 Task: Look for space in Caxias do Sul, Brazil from 1st July, 2023 to 8th July, 2023 for 2 adults, 1 child in price range Rs.15000 to Rs.20000. Place can be entire place with 1  bedroom having 1 bed and 1 bathroom. Property type can be house, flat, guest house, hotel. Booking option can be shelf check-in. Required host language is Spanish.
Action: Mouse moved to (363, 126)
Screenshot: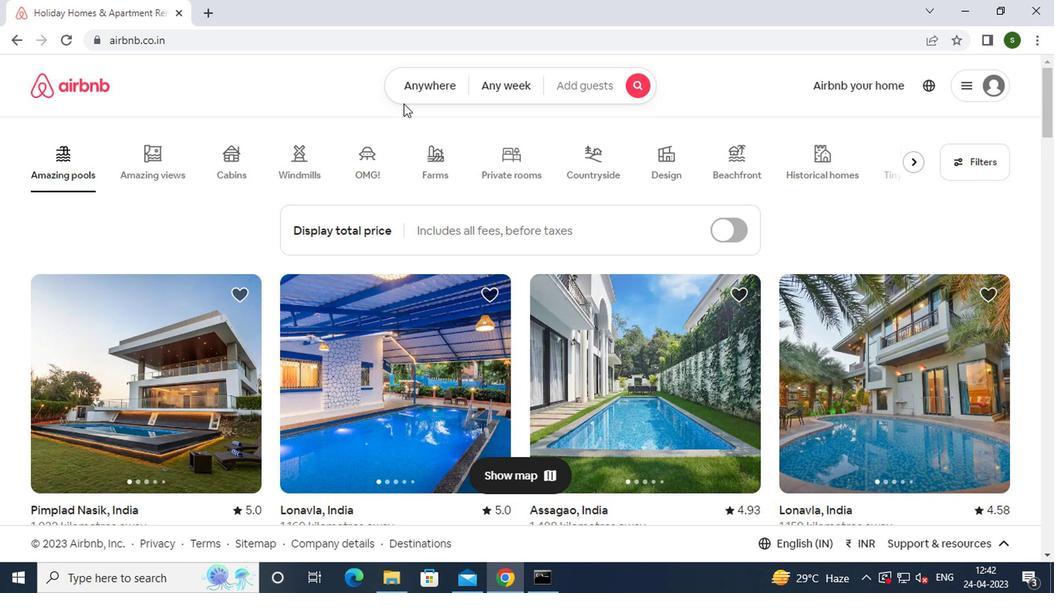 
Action: Mouse pressed left at (363, 126)
Screenshot: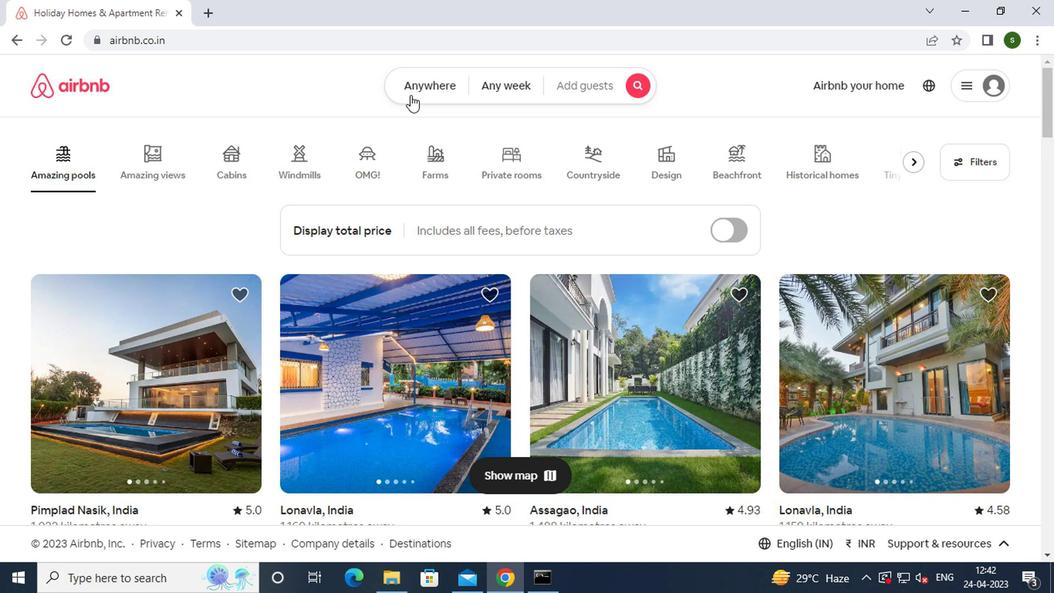 
Action: Mouse moved to (300, 173)
Screenshot: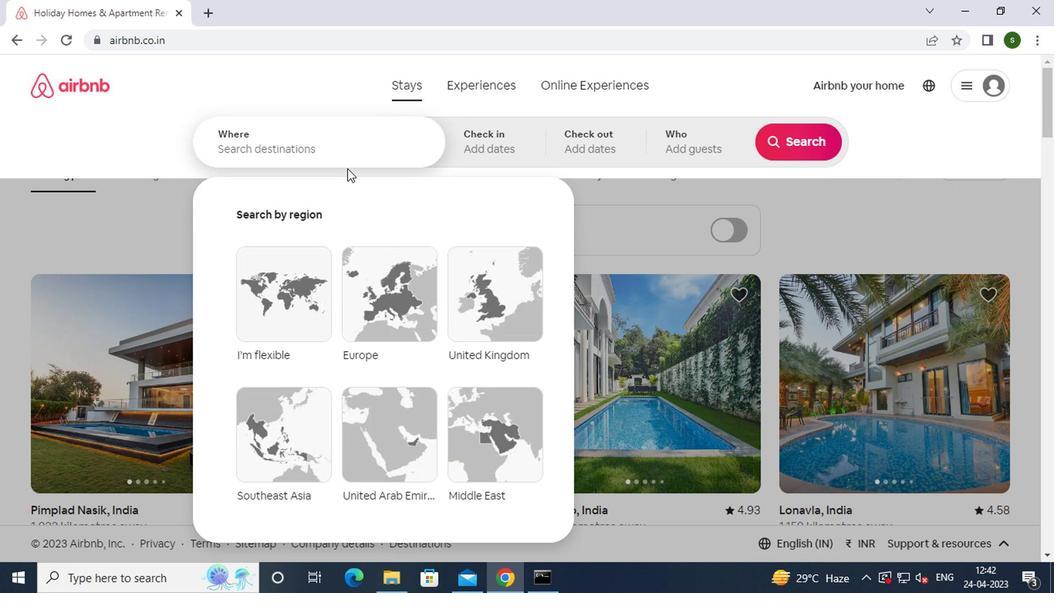 
Action: Mouse pressed left at (300, 173)
Screenshot: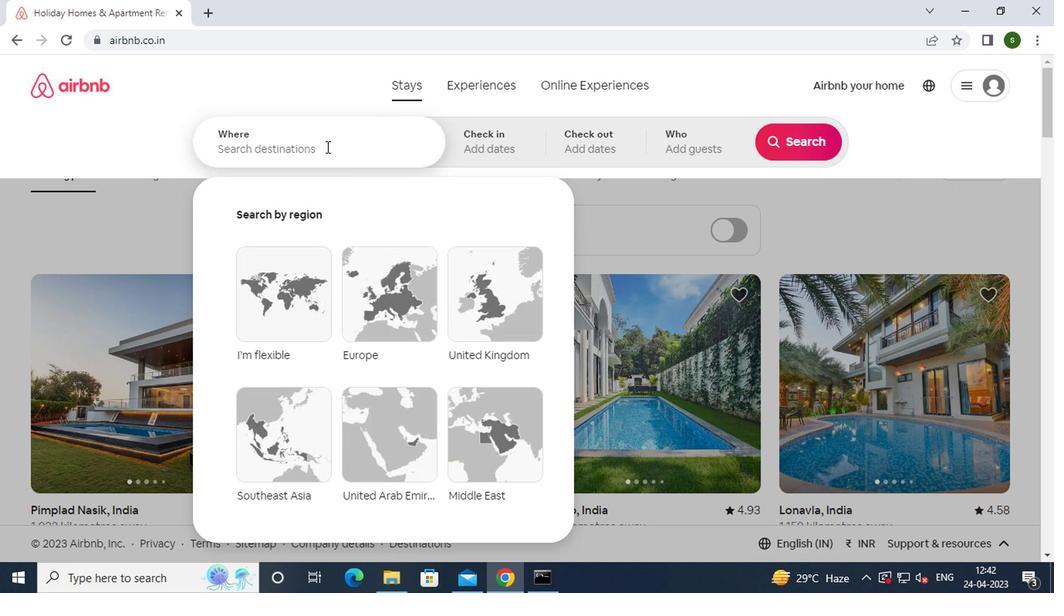 
Action: Key pressed c<Key.caps_lock>axias<Key.space>do<Key.space><Key.caps_lock>s<Key.caps_lock>ul,<Key.caps_lock><Key.space>b<Key.caps_lock>razil<Key.enter>
Screenshot: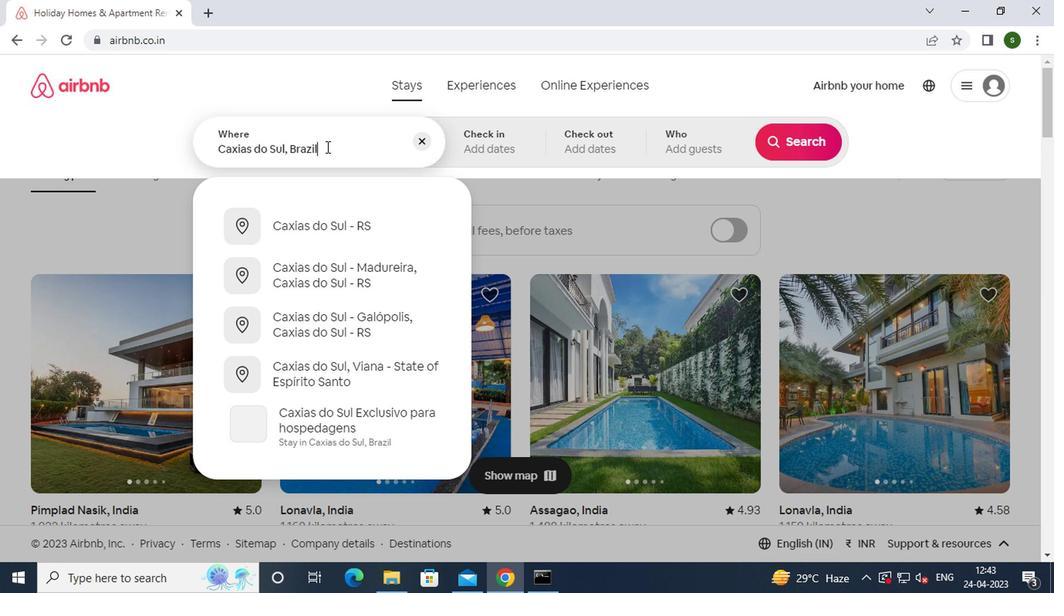 
Action: Mouse moved to (627, 258)
Screenshot: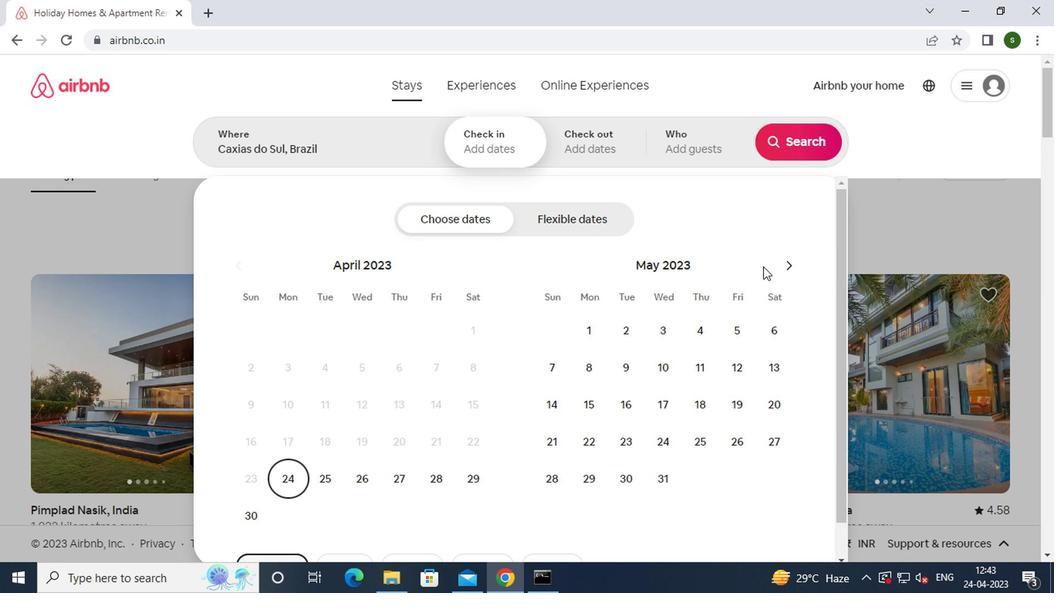 
Action: Mouse pressed left at (627, 258)
Screenshot: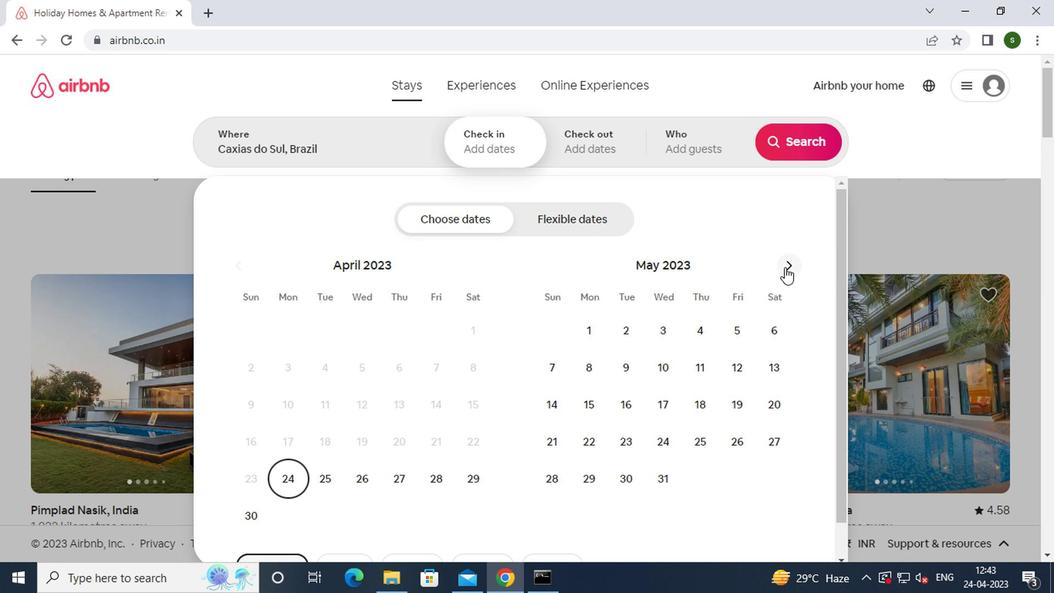 
Action: Mouse pressed left at (627, 258)
Screenshot: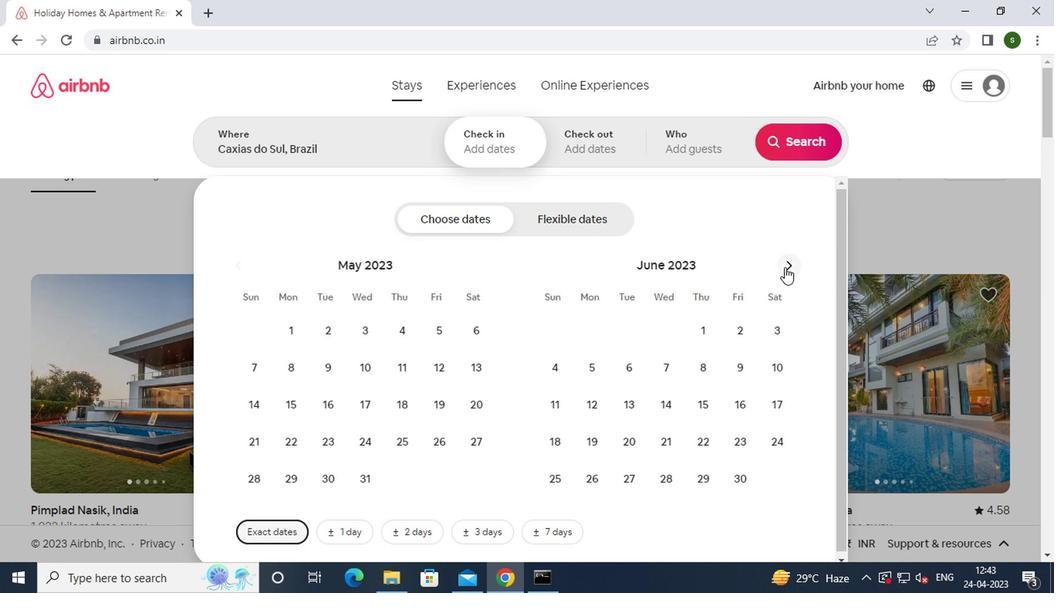 
Action: Mouse moved to (615, 298)
Screenshot: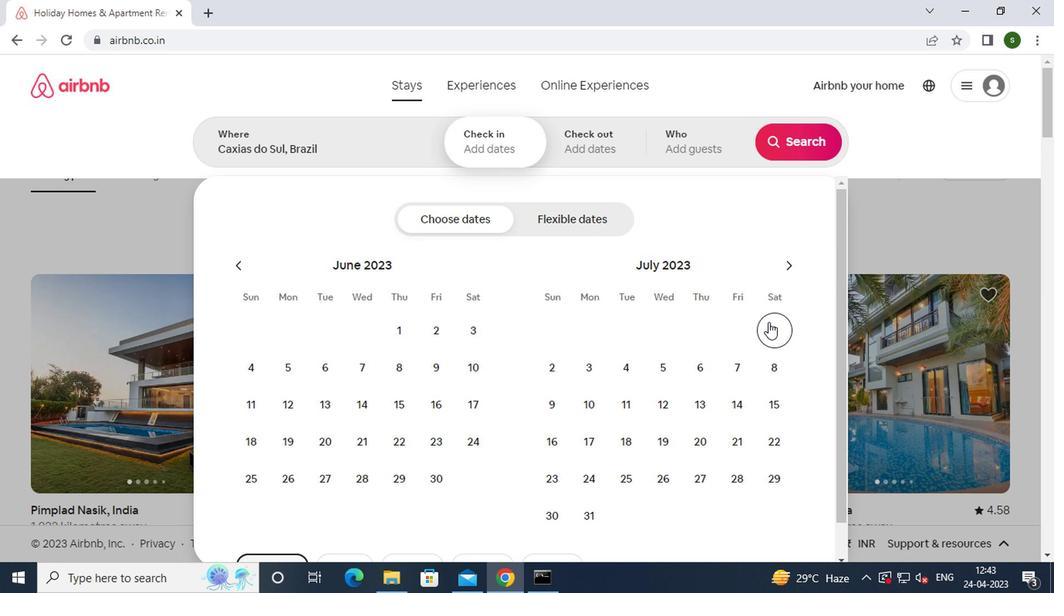 
Action: Mouse pressed left at (615, 298)
Screenshot: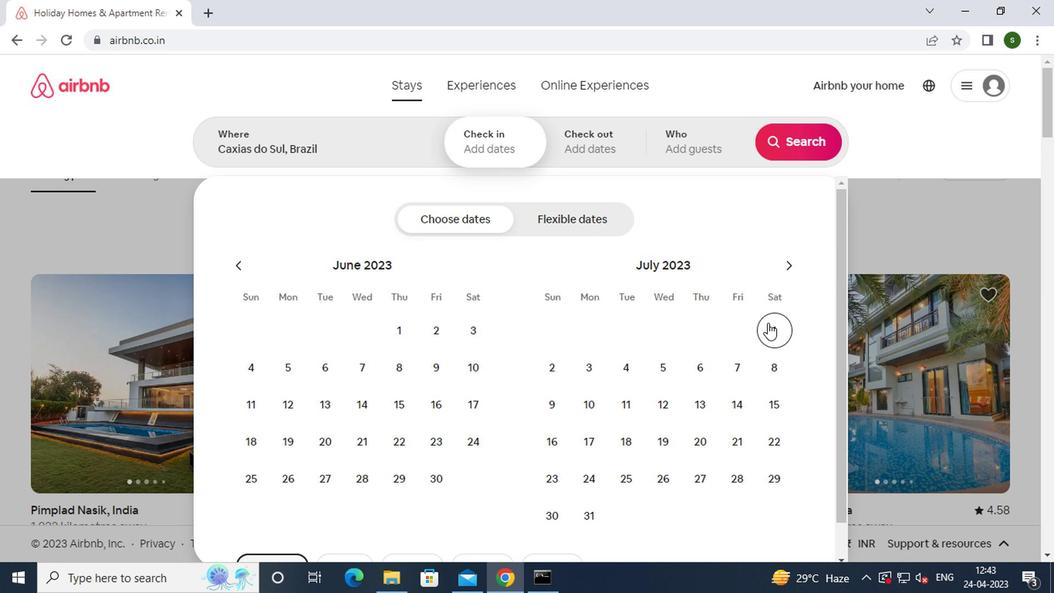 
Action: Mouse moved to (616, 328)
Screenshot: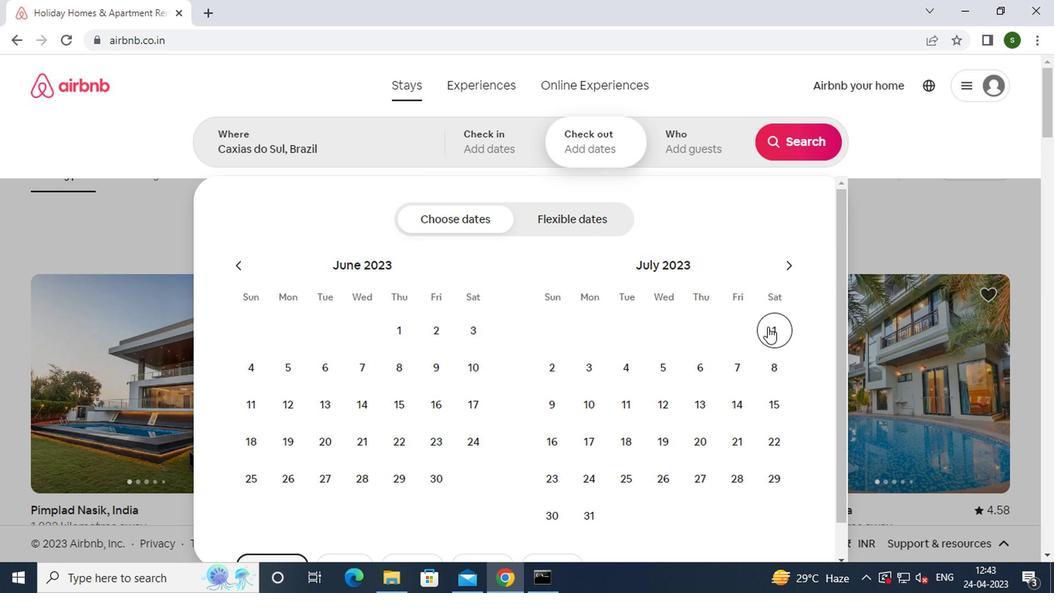 
Action: Mouse pressed left at (616, 328)
Screenshot: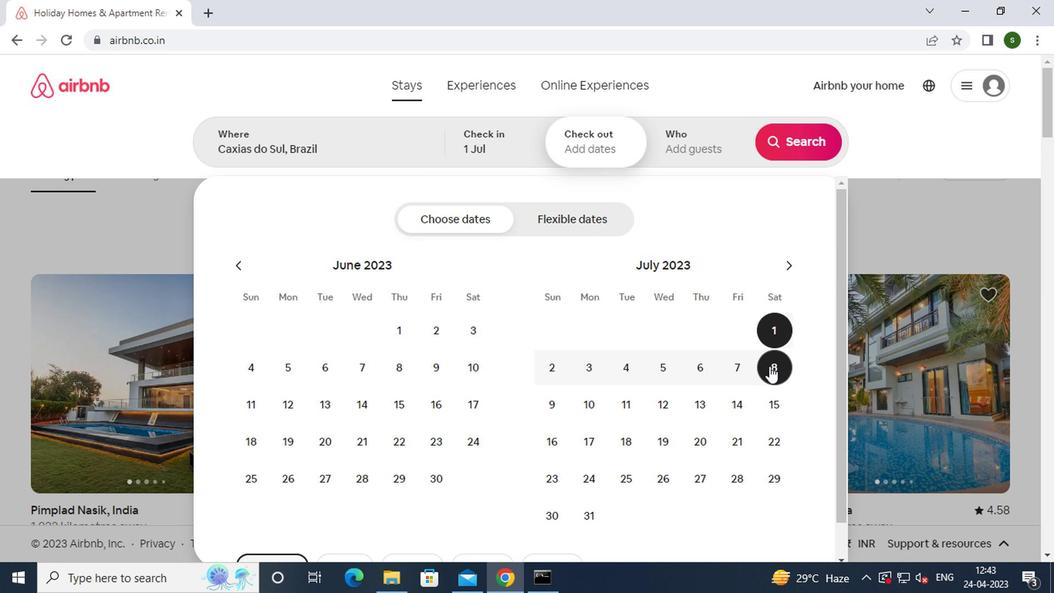 
Action: Mouse moved to (550, 164)
Screenshot: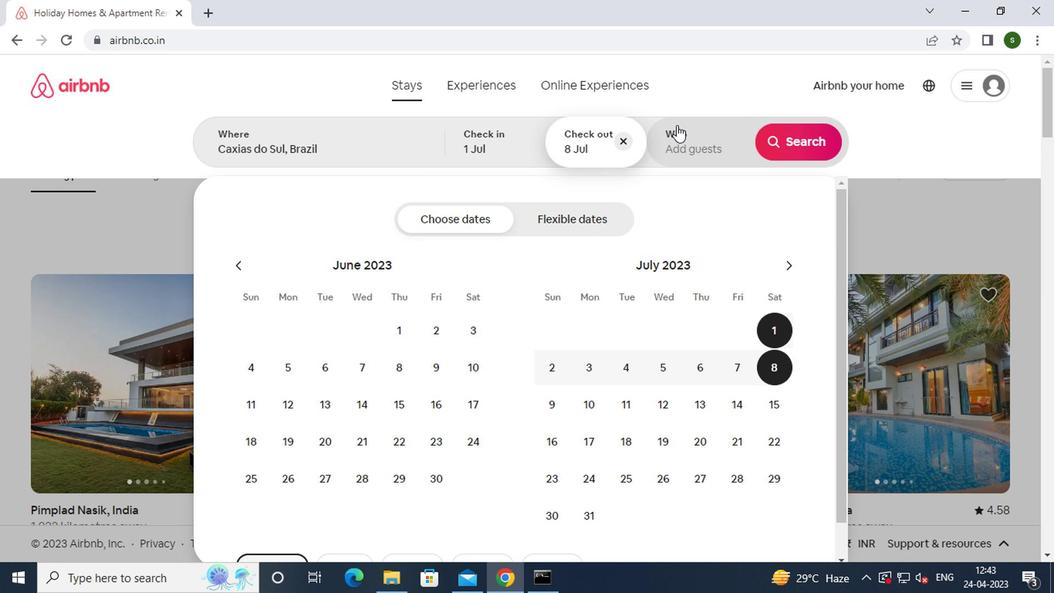 
Action: Mouse pressed left at (550, 164)
Screenshot: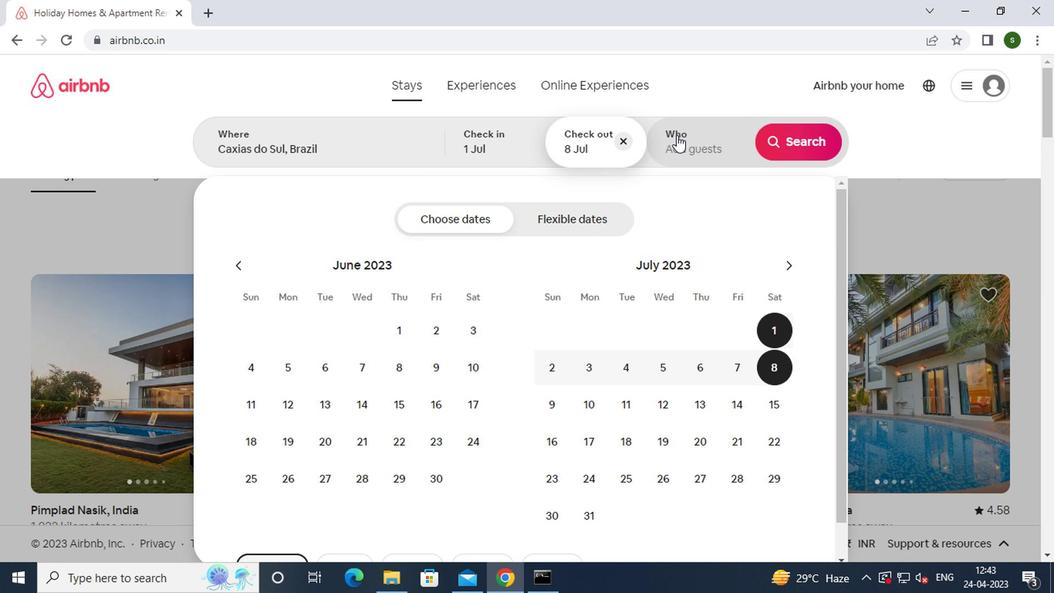 
Action: Mouse moved to (639, 236)
Screenshot: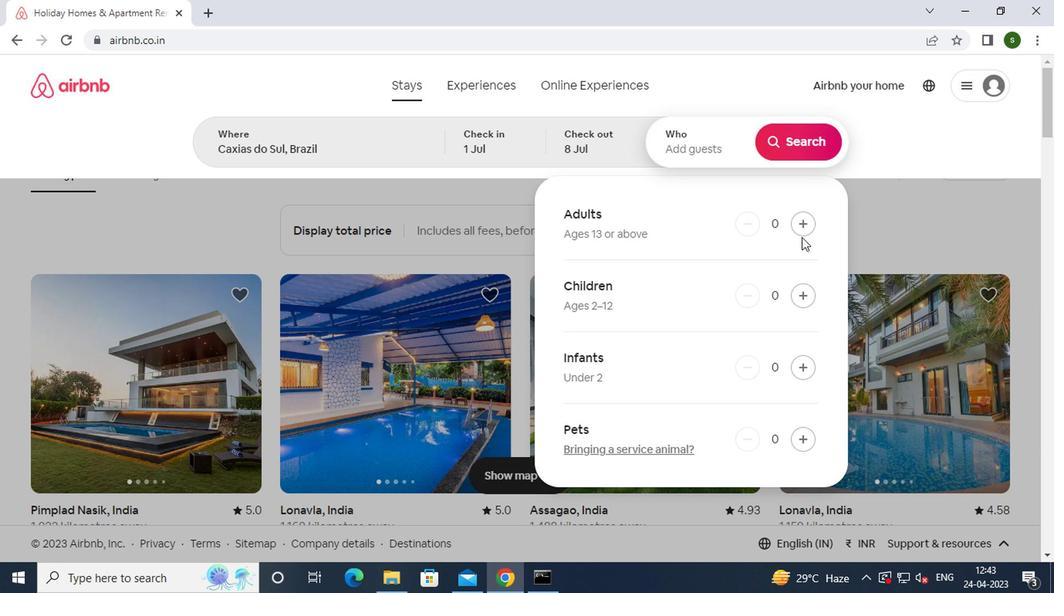 
Action: Mouse pressed left at (639, 236)
Screenshot: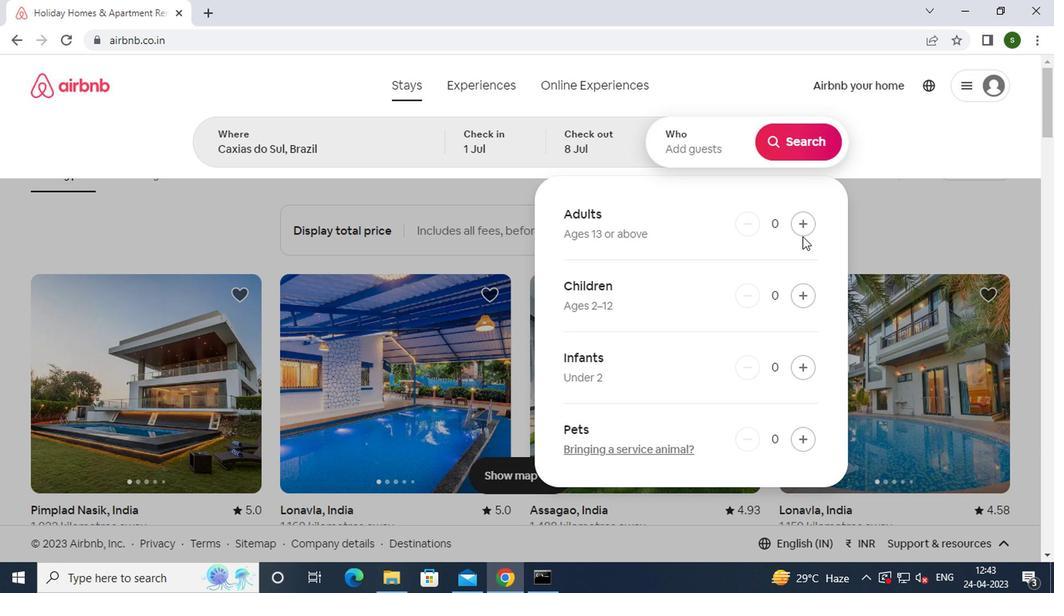
Action: Mouse pressed left at (639, 236)
Screenshot: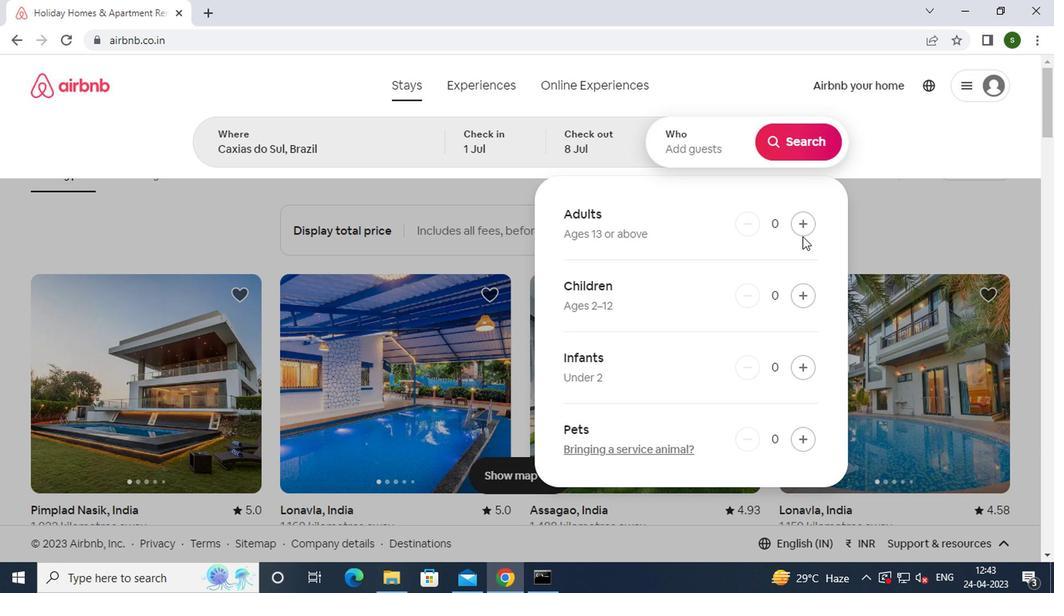 
Action: Mouse moved to (641, 230)
Screenshot: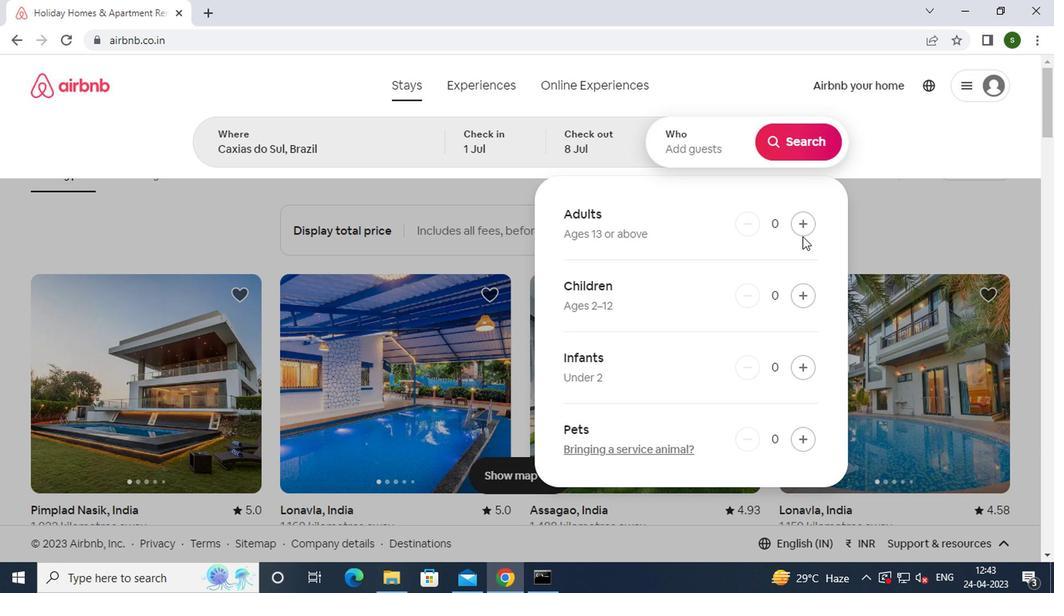 
Action: Mouse pressed left at (641, 230)
Screenshot: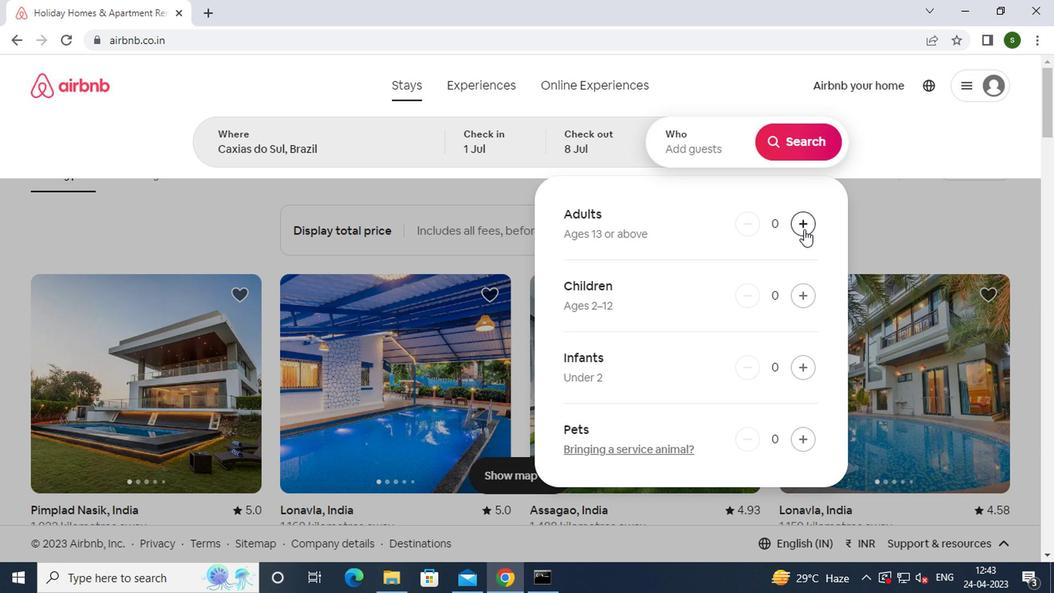 
Action: Mouse pressed left at (641, 230)
Screenshot: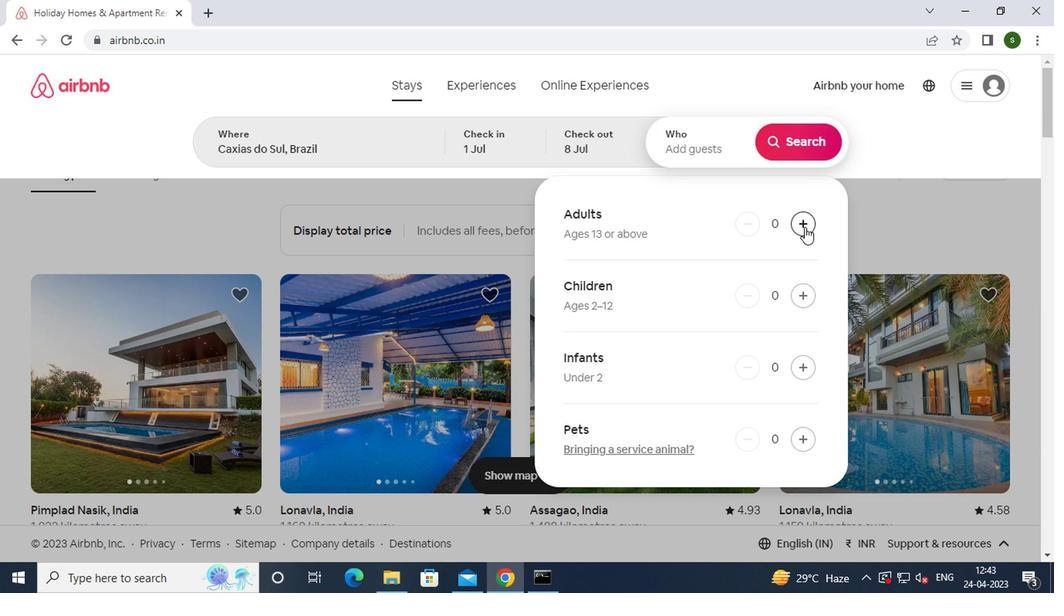 
Action: Mouse moved to (643, 276)
Screenshot: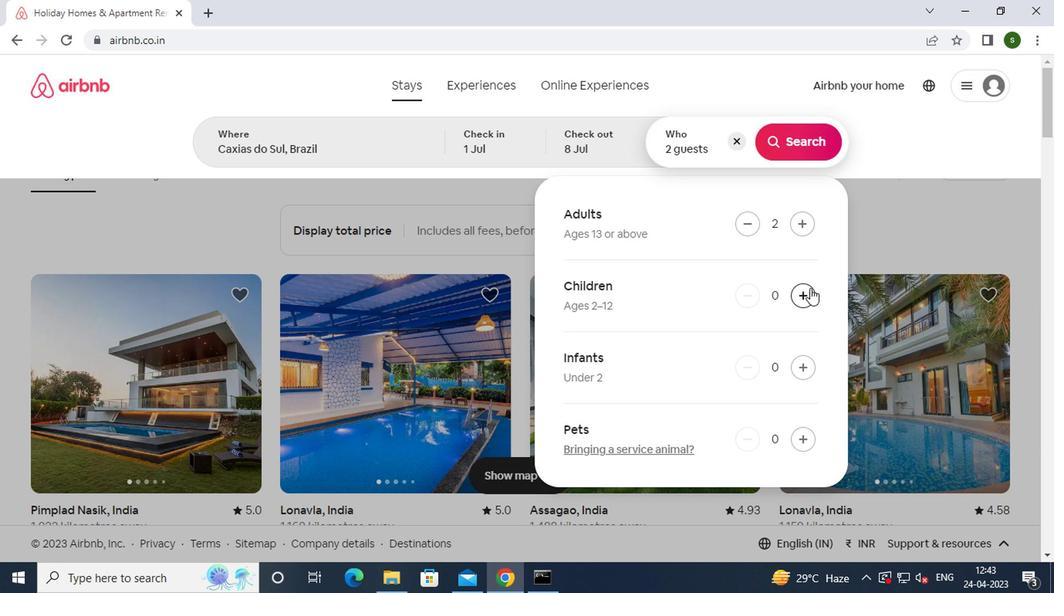 
Action: Mouse pressed left at (643, 276)
Screenshot: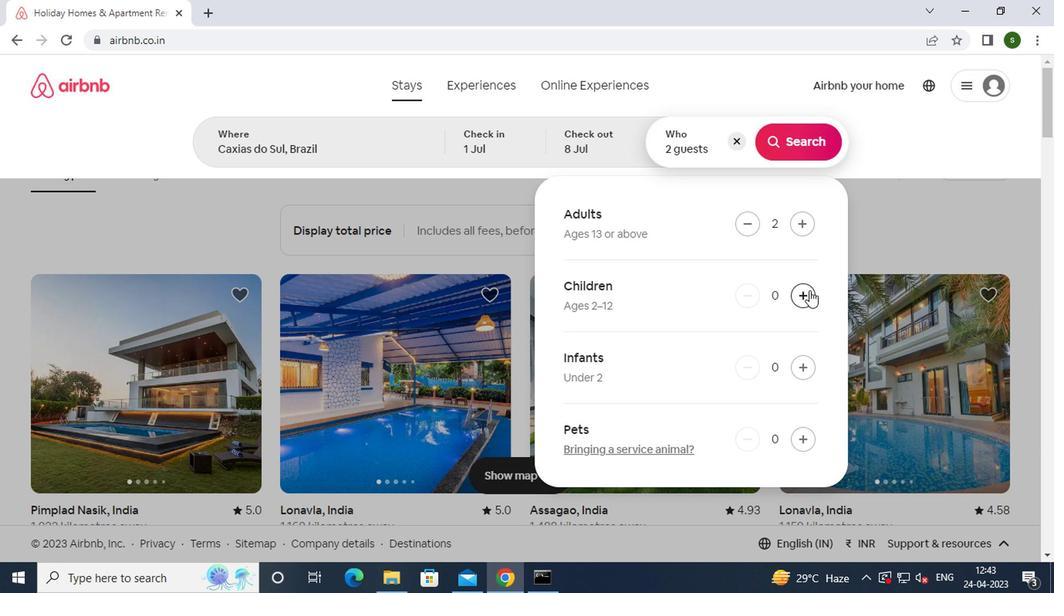 
Action: Mouse moved to (633, 173)
Screenshot: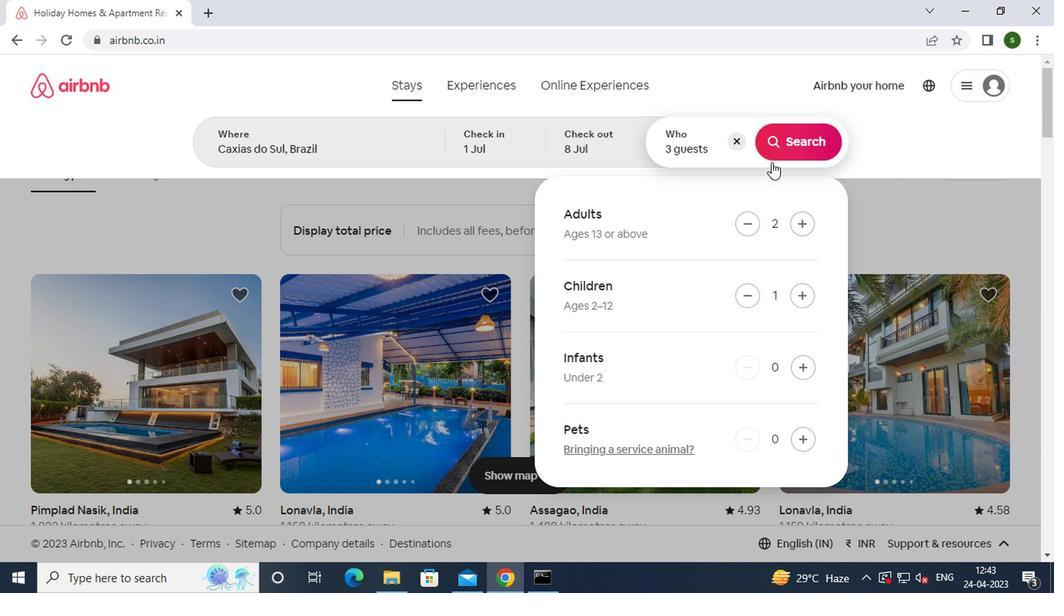 
Action: Mouse pressed left at (633, 173)
Screenshot: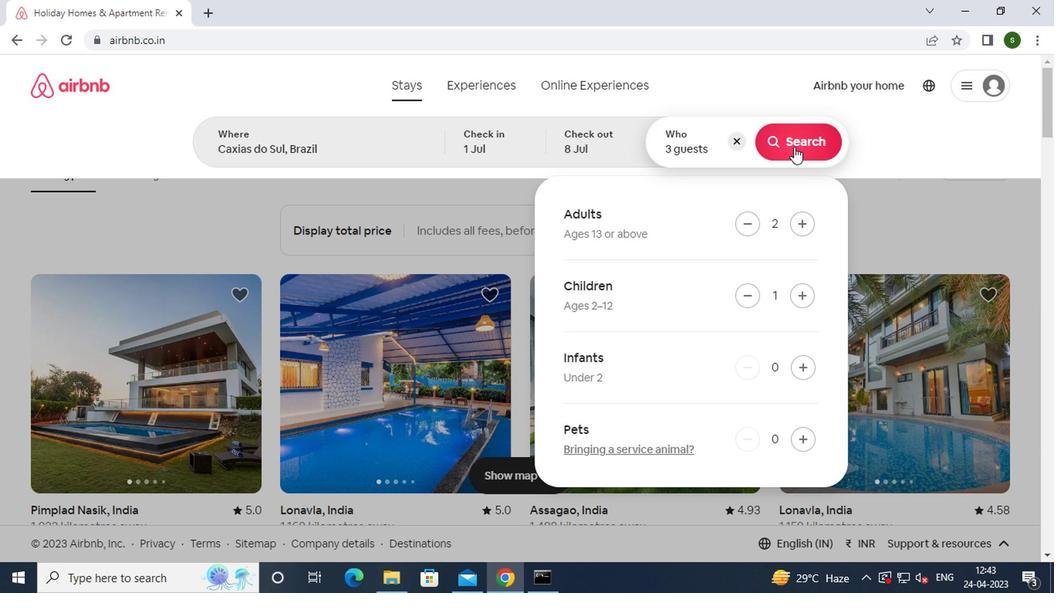 
Action: Mouse moved to (757, 171)
Screenshot: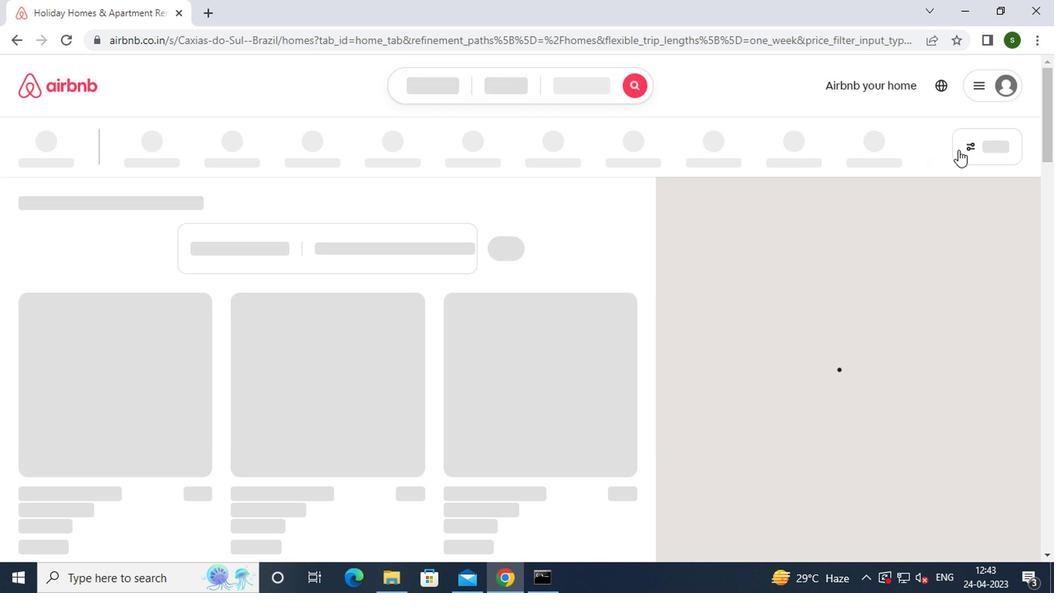 
Action: Mouse pressed left at (757, 171)
Screenshot: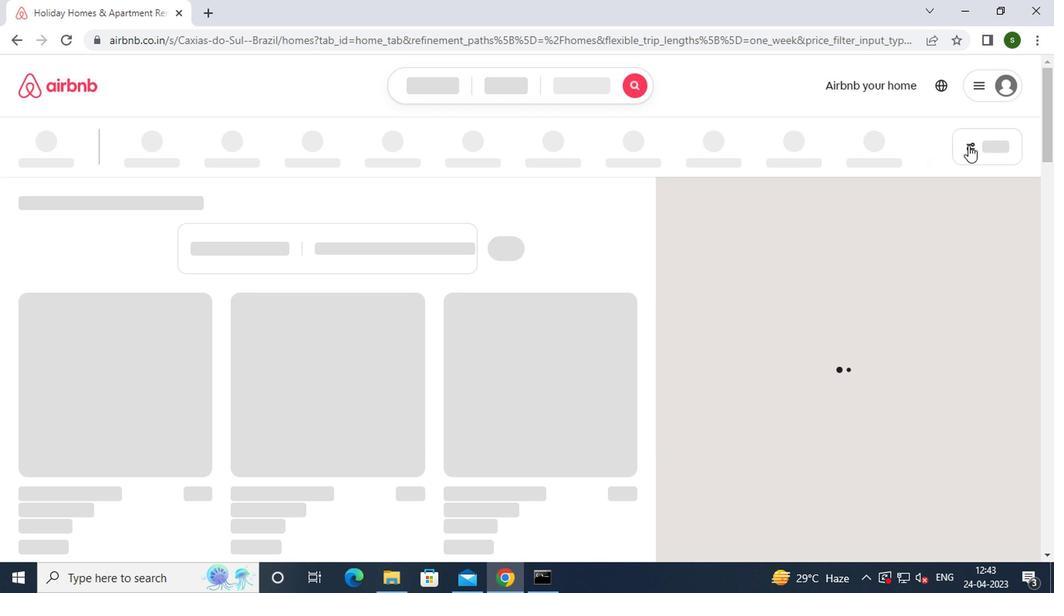 
Action: Mouse moved to (327, 311)
Screenshot: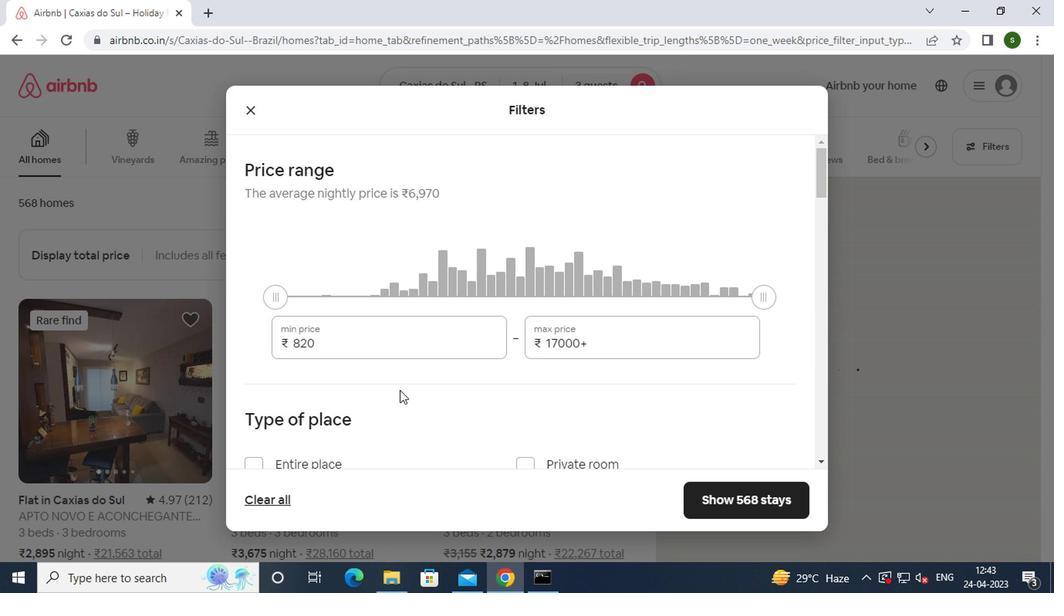 
Action: Mouse pressed left at (327, 311)
Screenshot: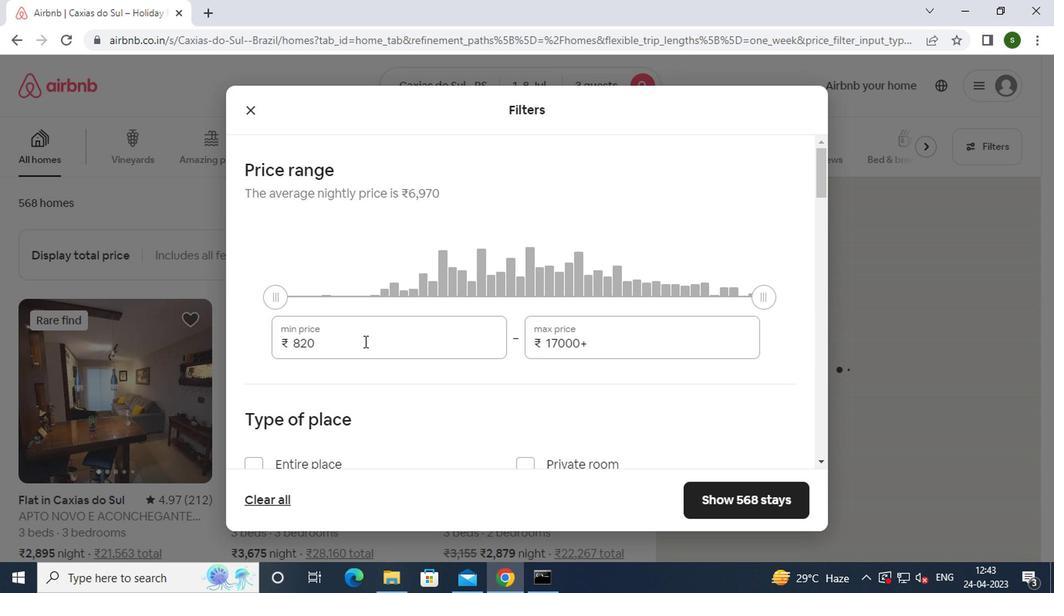 
Action: Key pressed <Key.backspace><Key.backspace><Key.backspace><Key.backspace><Key.backspace><Key.backspace><Key.backspace><Key.backspace>15000
Screenshot: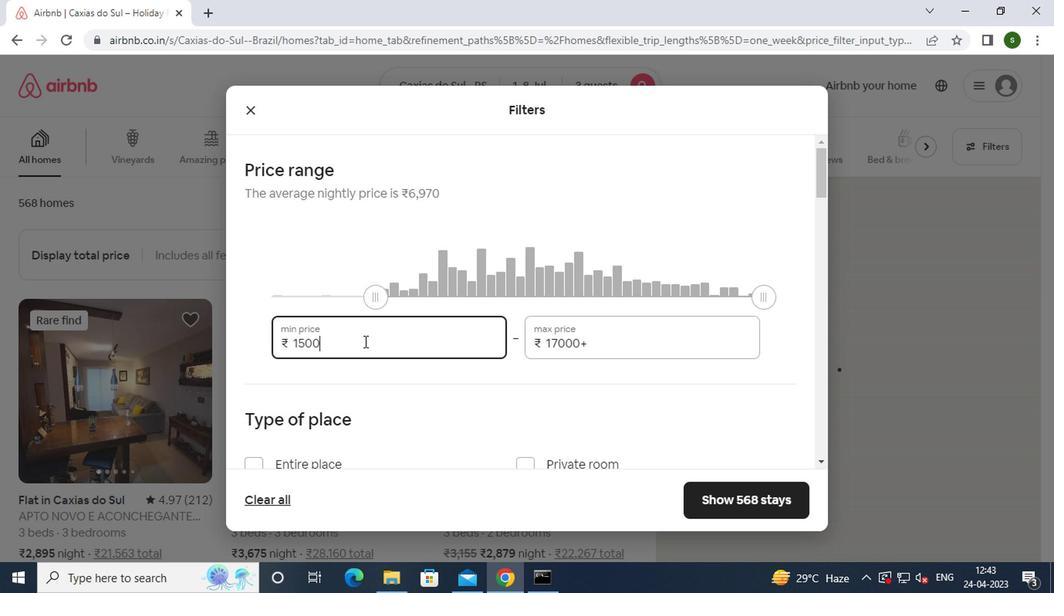
Action: Mouse moved to (496, 311)
Screenshot: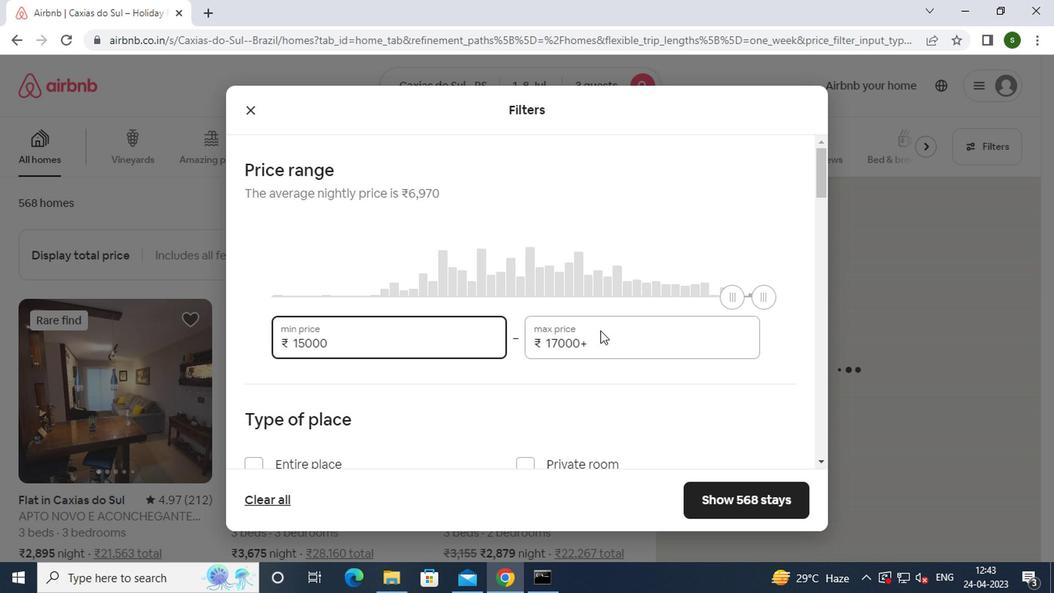 
Action: Mouse pressed left at (496, 311)
Screenshot: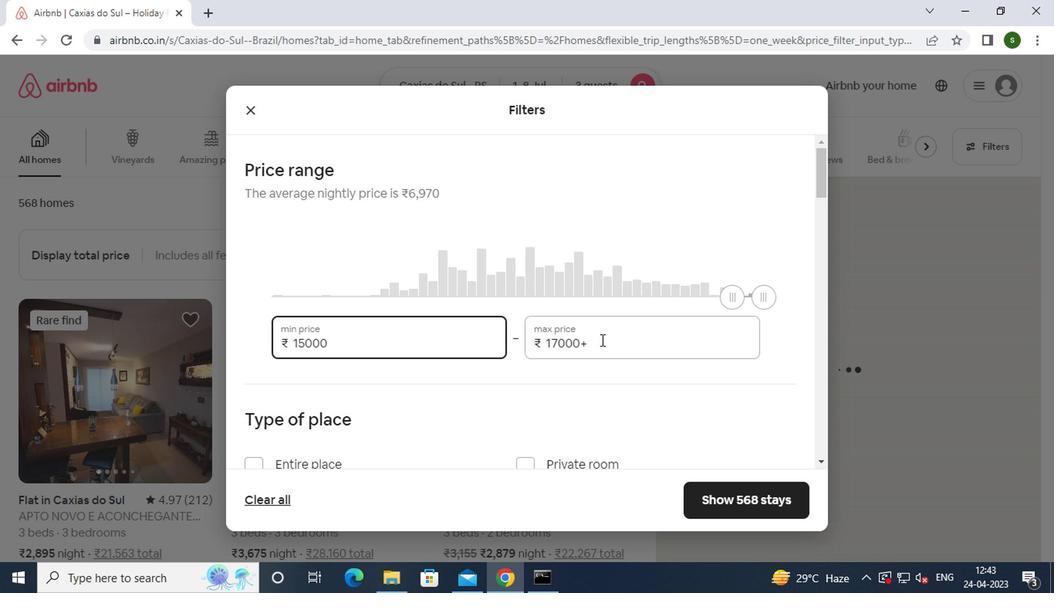 
Action: Mouse moved to (495, 311)
Screenshot: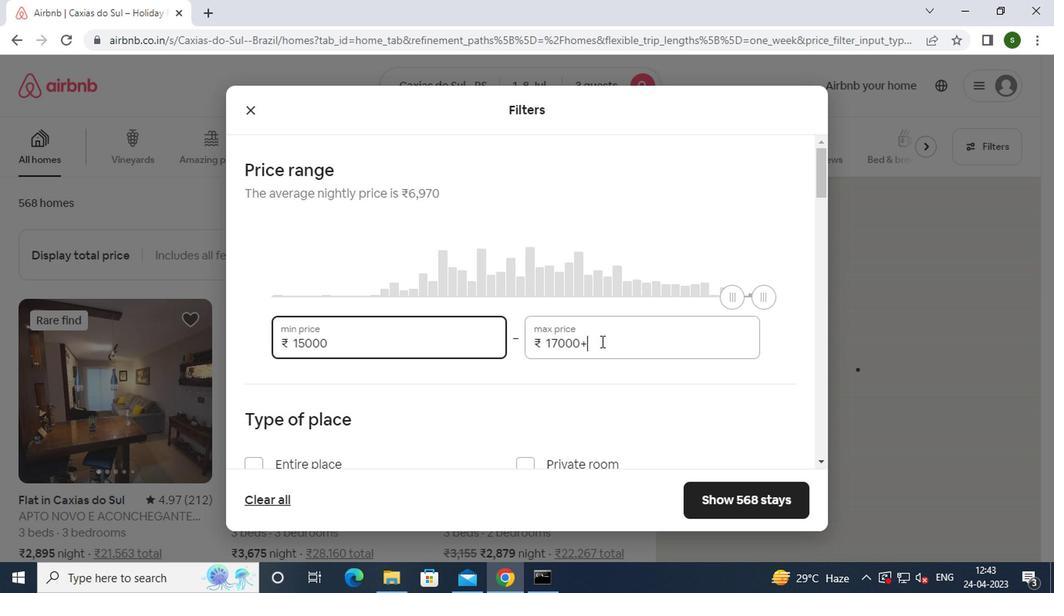 
Action: Key pressed <Key.backspace><Key.backspace><Key.backspace><Key.backspace><Key.backspace><Key.backspace><Key.backspace><Key.backspace><Key.backspace><Key.backspace><Key.backspace>20000
Screenshot: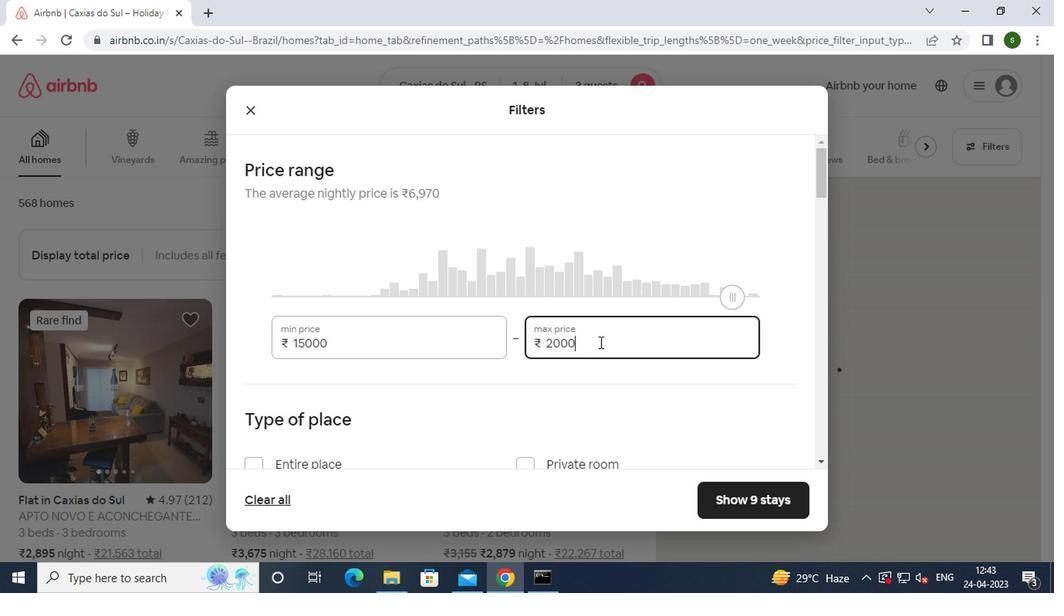
Action: Mouse moved to (463, 352)
Screenshot: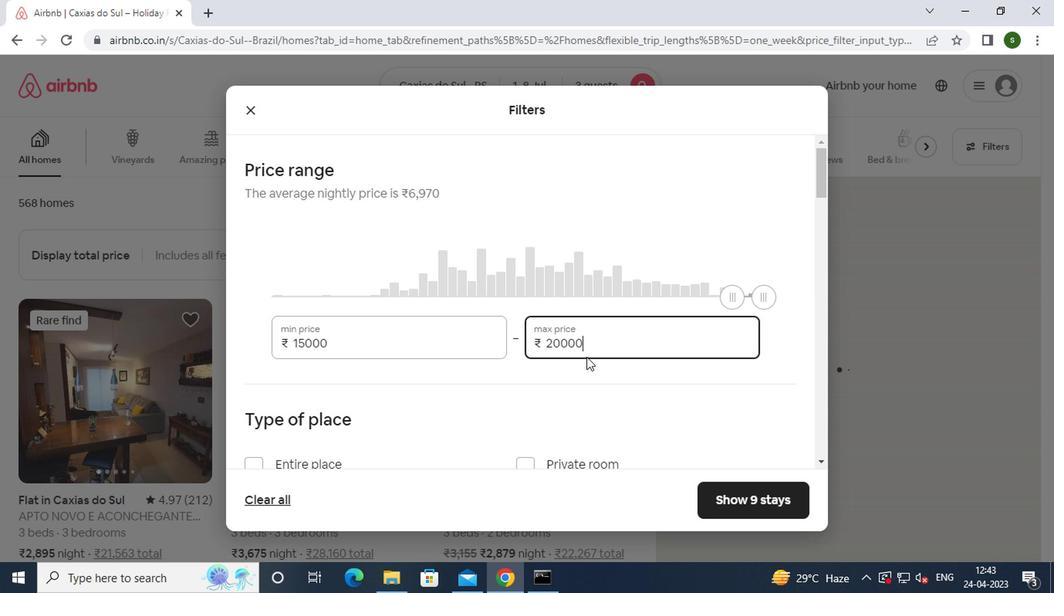 
Action: Mouse scrolled (463, 352) with delta (0, 0)
Screenshot: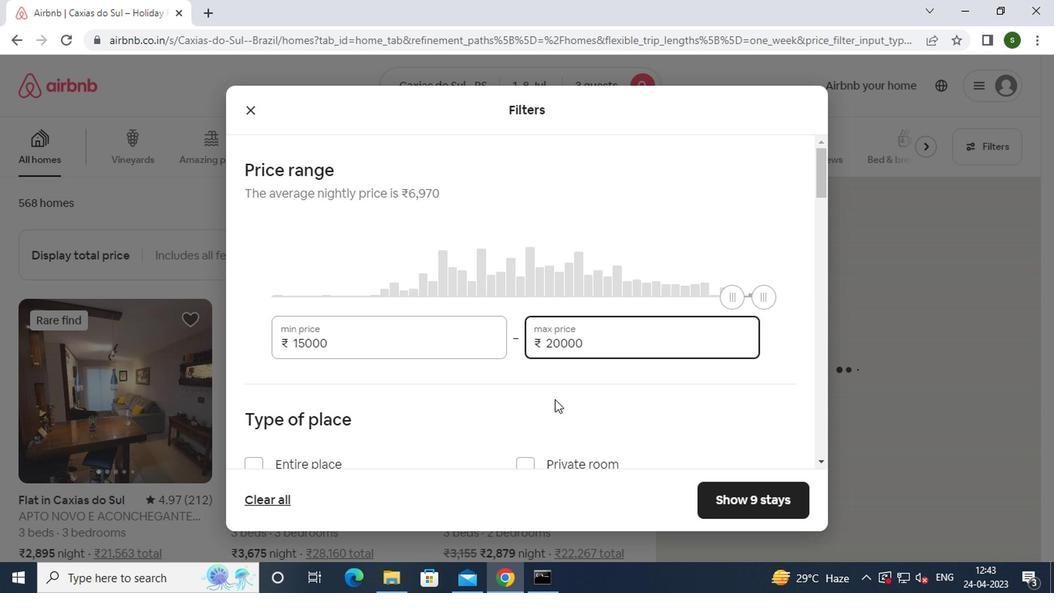 
Action: Mouse scrolled (463, 352) with delta (0, 0)
Screenshot: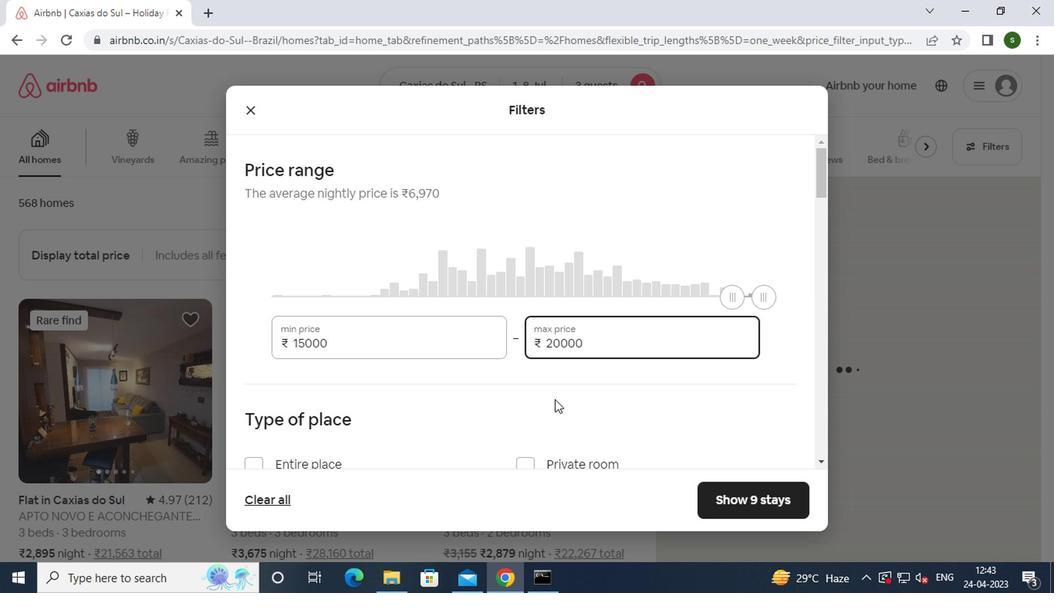 
Action: Mouse moved to (258, 293)
Screenshot: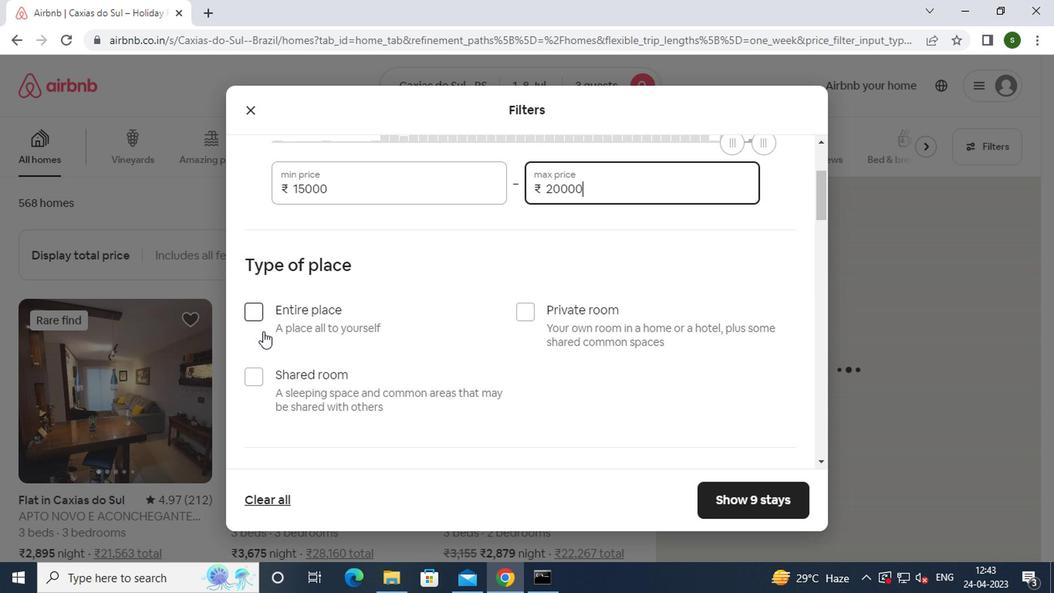 
Action: Mouse pressed left at (258, 293)
Screenshot: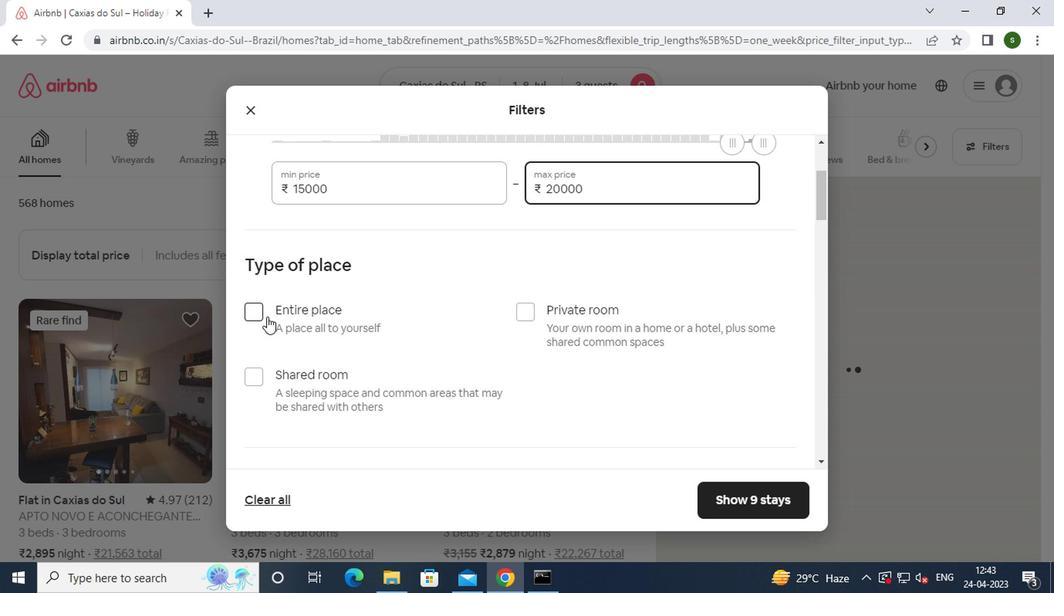 
Action: Mouse moved to (342, 303)
Screenshot: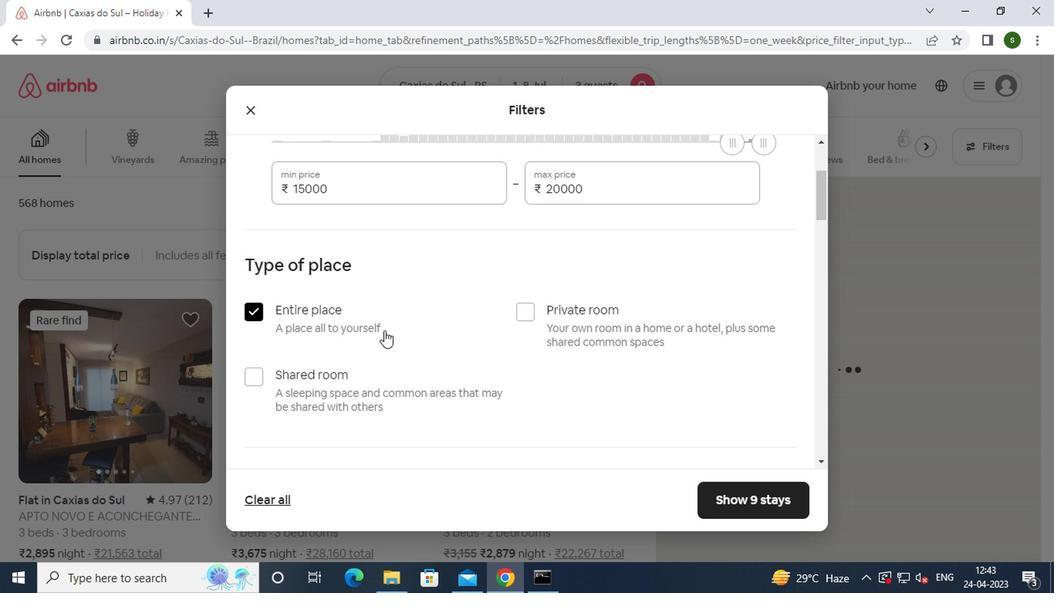 
Action: Mouse scrolled (342, 303) with delta (0, 0)
Screenshot: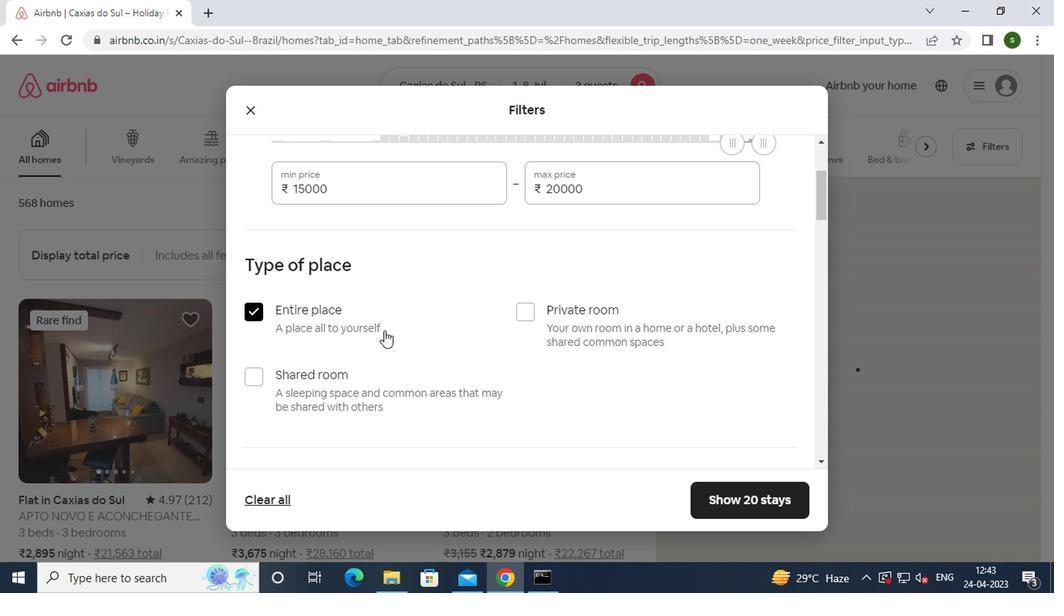 
Action: Mouse scrolled (342, 303) with delta (0, 0)
Screenshot: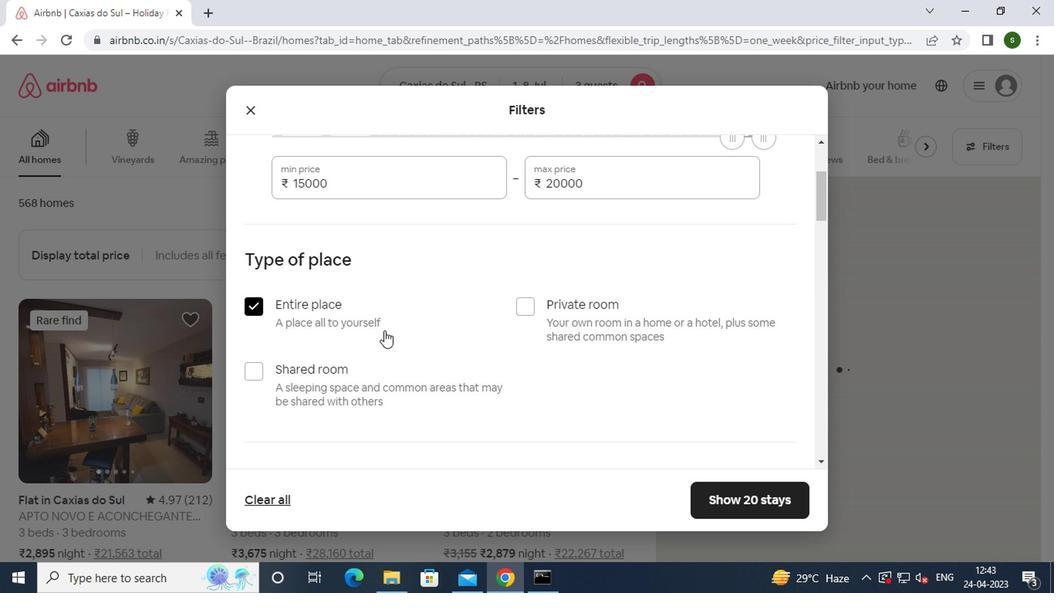 
Action: Mouse scrolled (342, 303) with delta (0, 0)
Screenshot: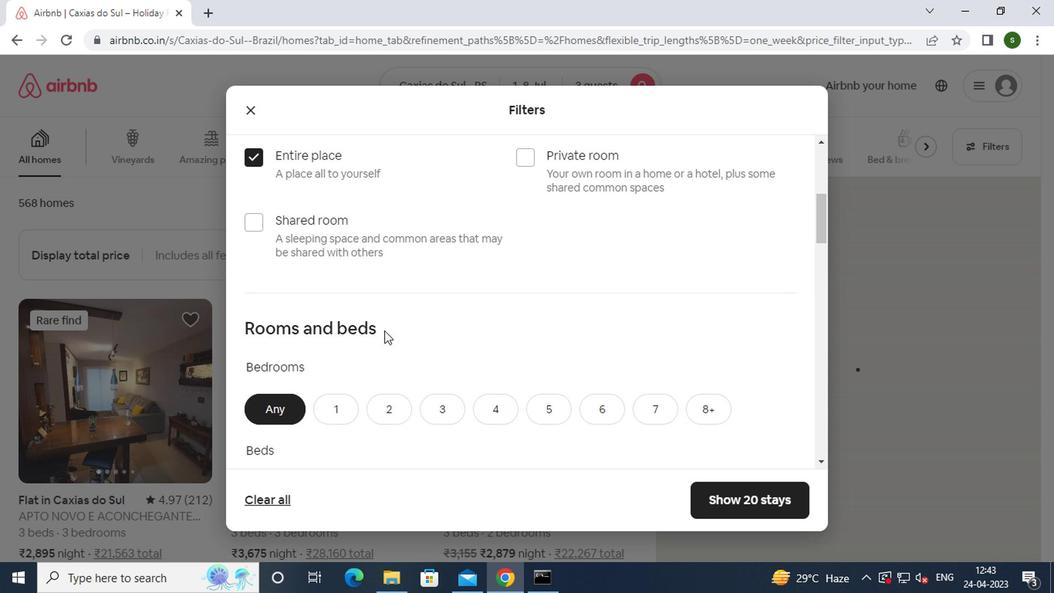 
Action: Mouse scrolled (342, 303) with delta (0, 0)
Screenshot: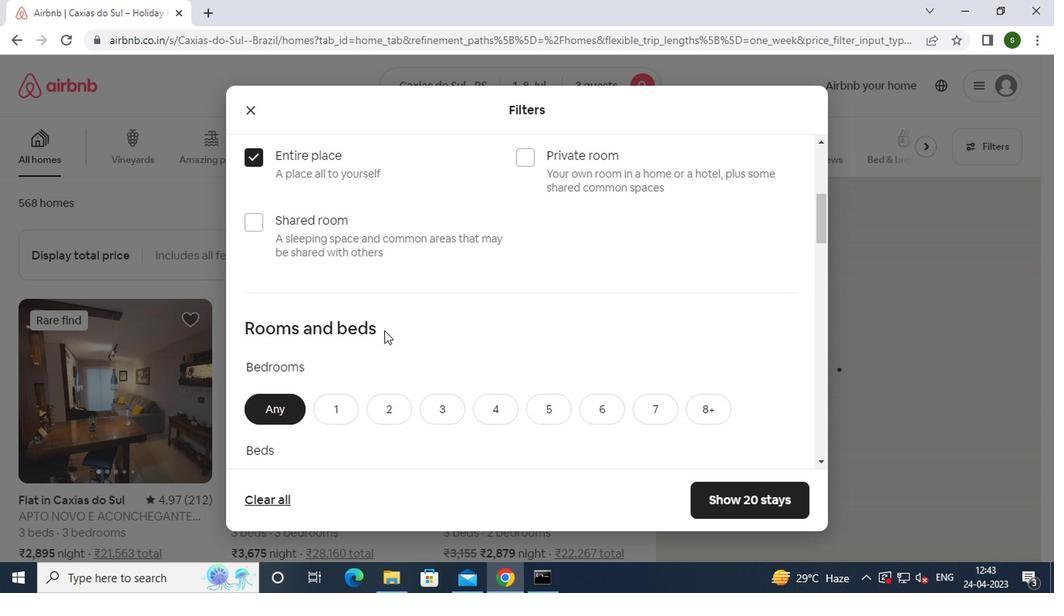 
Action: Mouse moved to (310, 250)
Screenshot: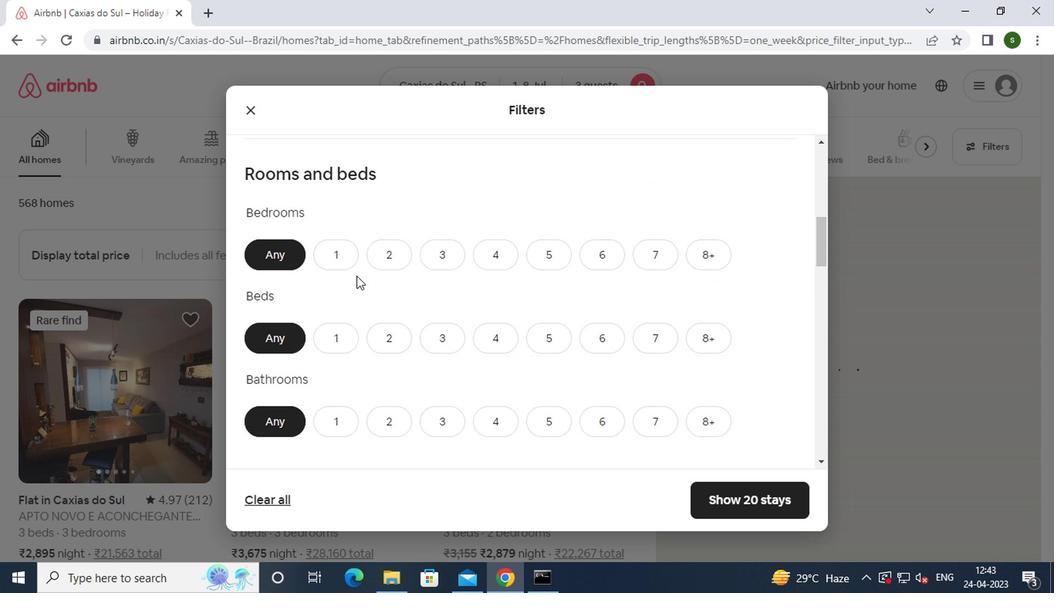 
Action: Mouse pressed left at (310, 250)
Screenshot: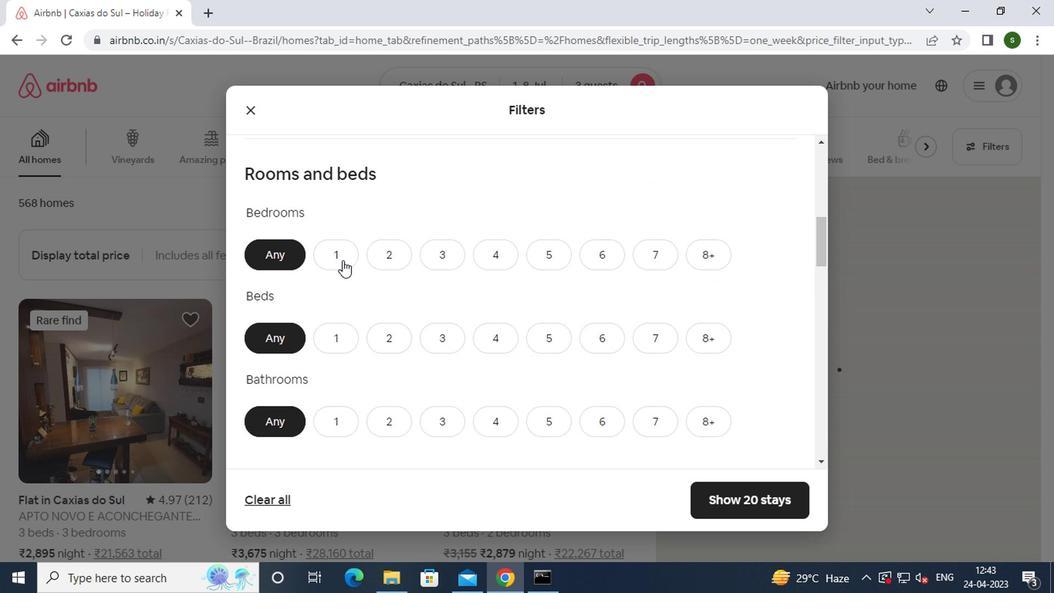 
Action: Mouse moved to (304, 303)
Screenshot: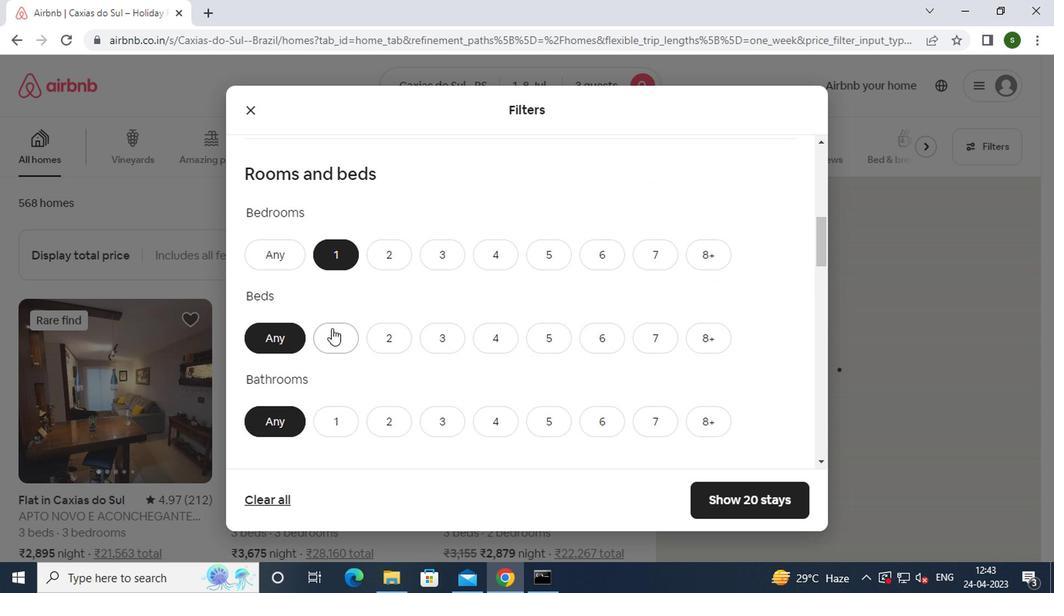 
Action: Mouse pressed left at (304, 303)
Screenshot: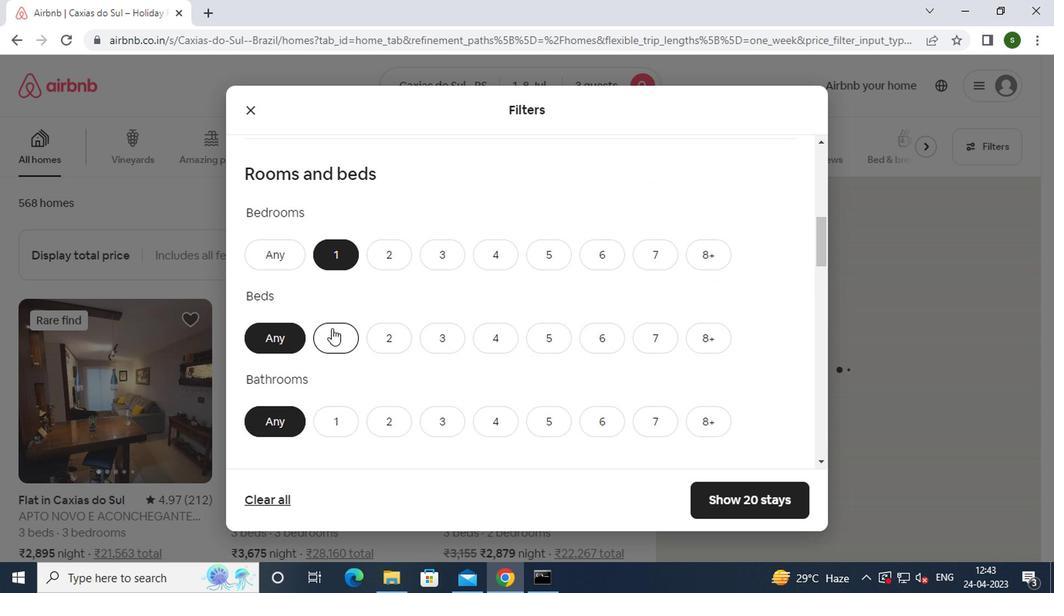 
Action: Mouse moved to (305, 361)
Screenshot: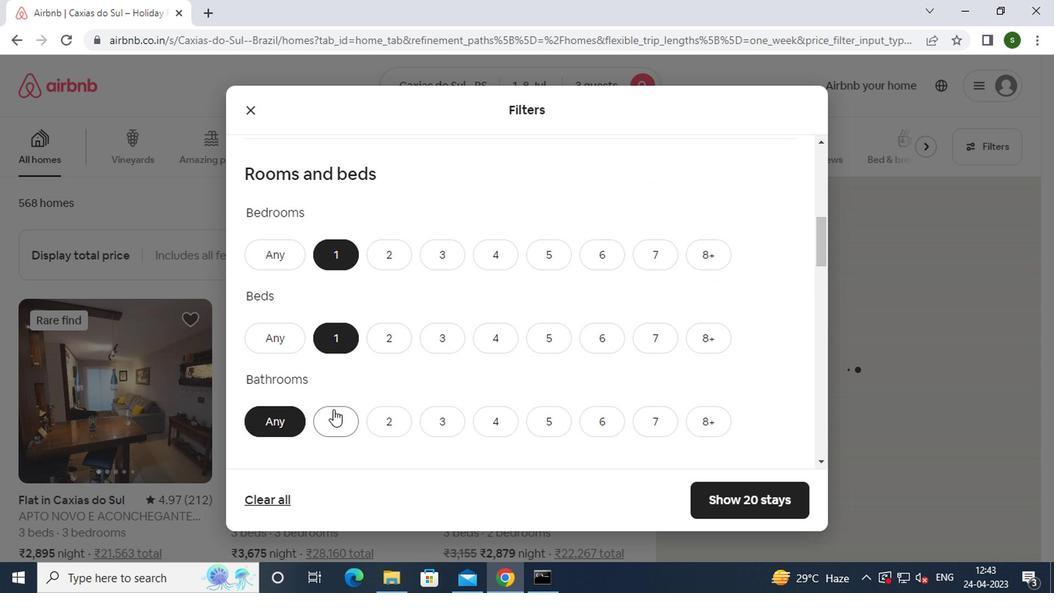 
Action: Mouse pressed left at (305, 361)
Screenshot: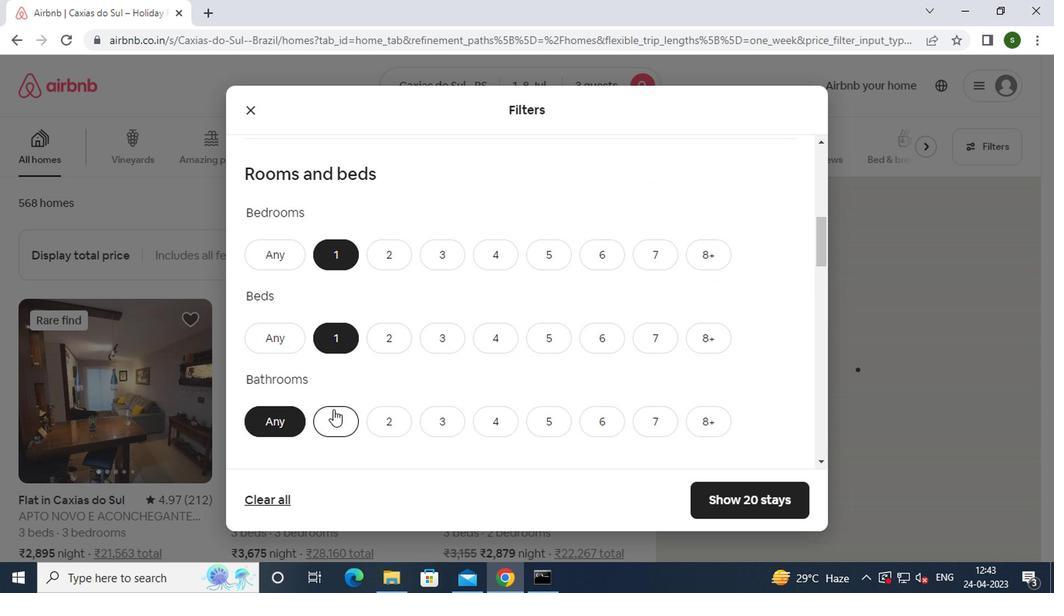 
Action: Mouse moved to (346, 304)
Screenshot: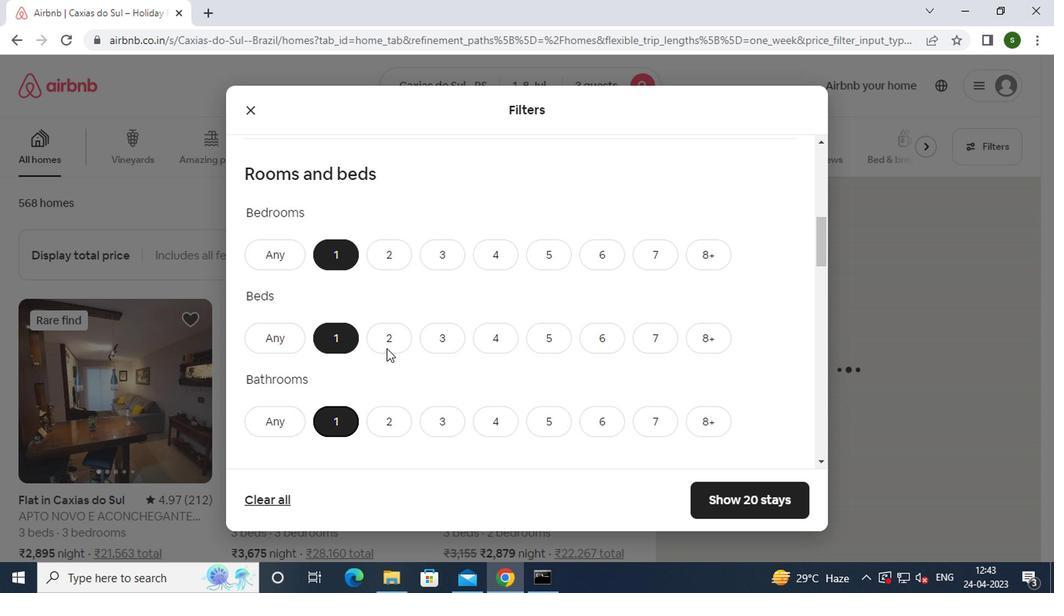 
Action: Mouse scrolled (346, 303) with delta (0, 0)
Screenshot: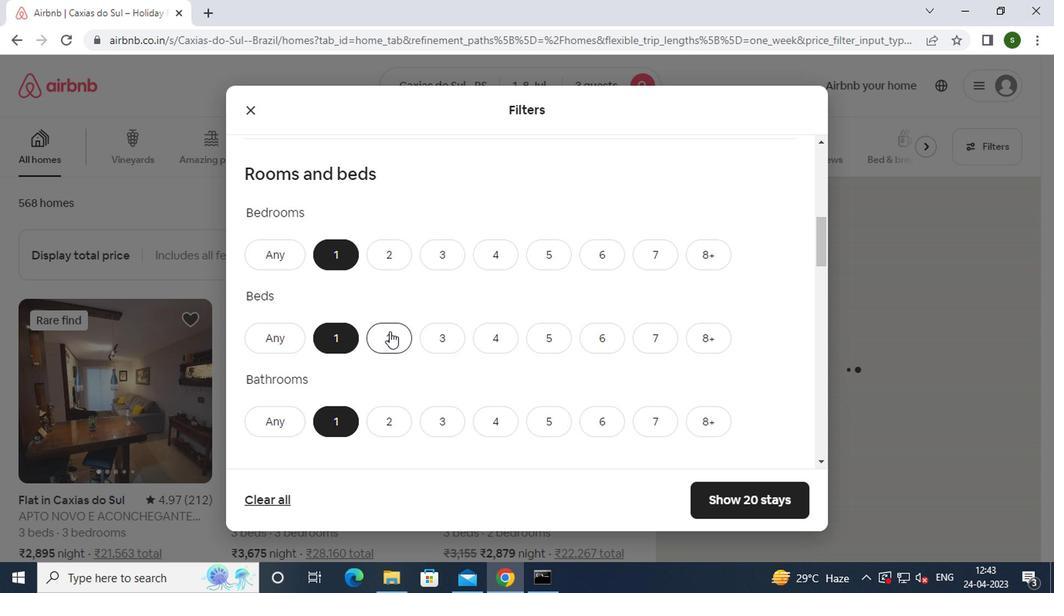 
Action: Mouse scrolled (346, 303) with delta (0, 0)
Screenshot: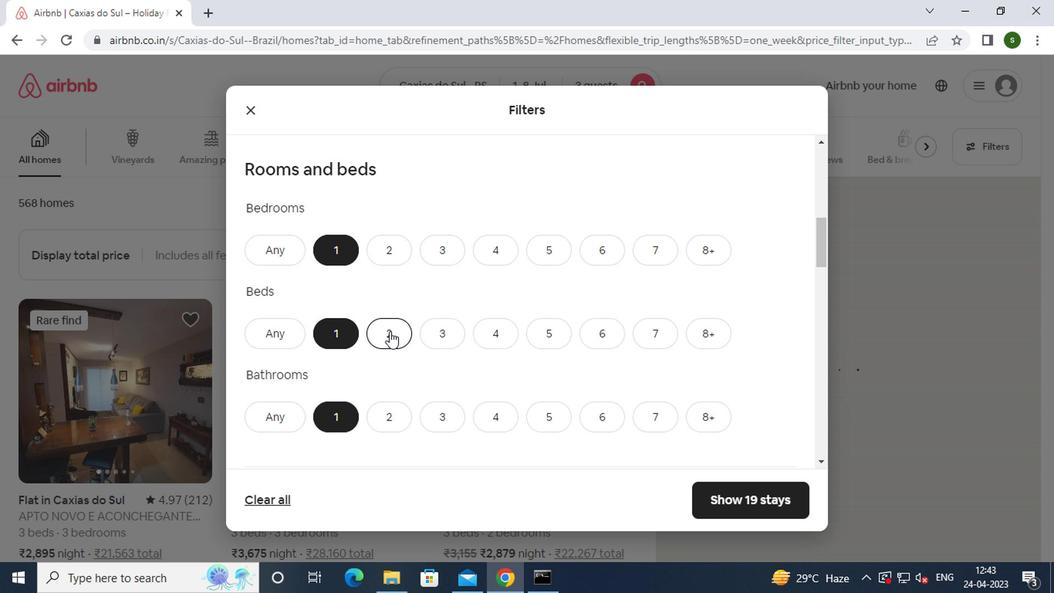 
Action: Mouse moved to (309, 362)
Screenshot: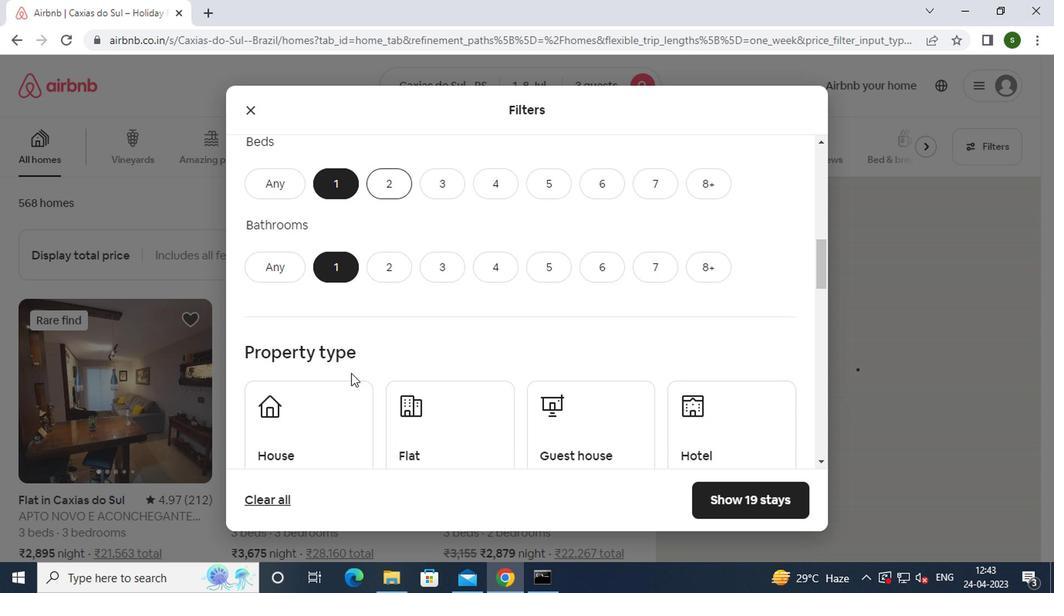 
Action: Mouse pressed left at (309, 362)
Screenshot: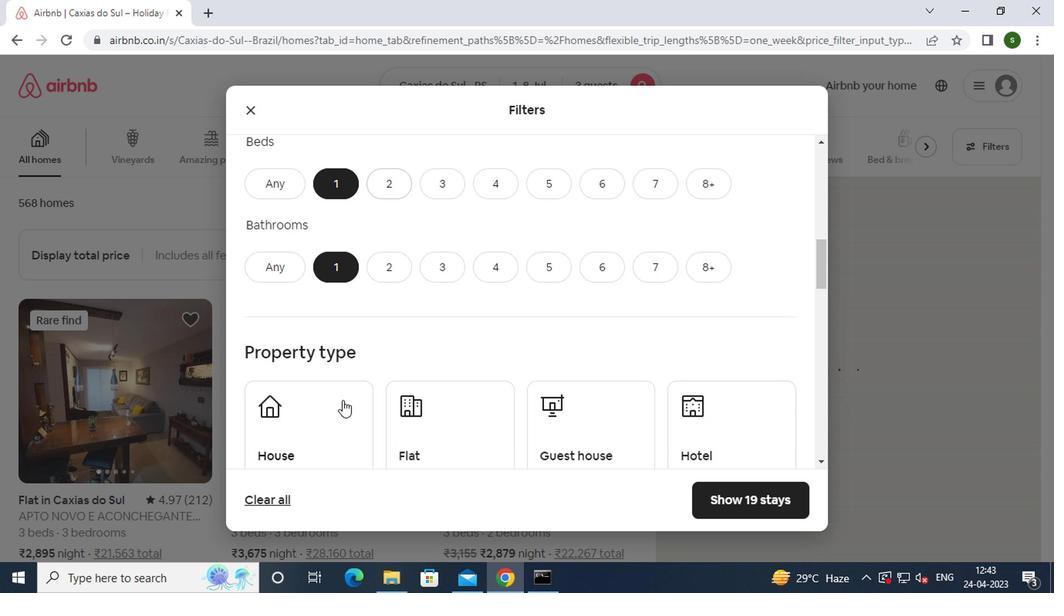 
Action: Mouse moved to (399, 359)
Screenshot: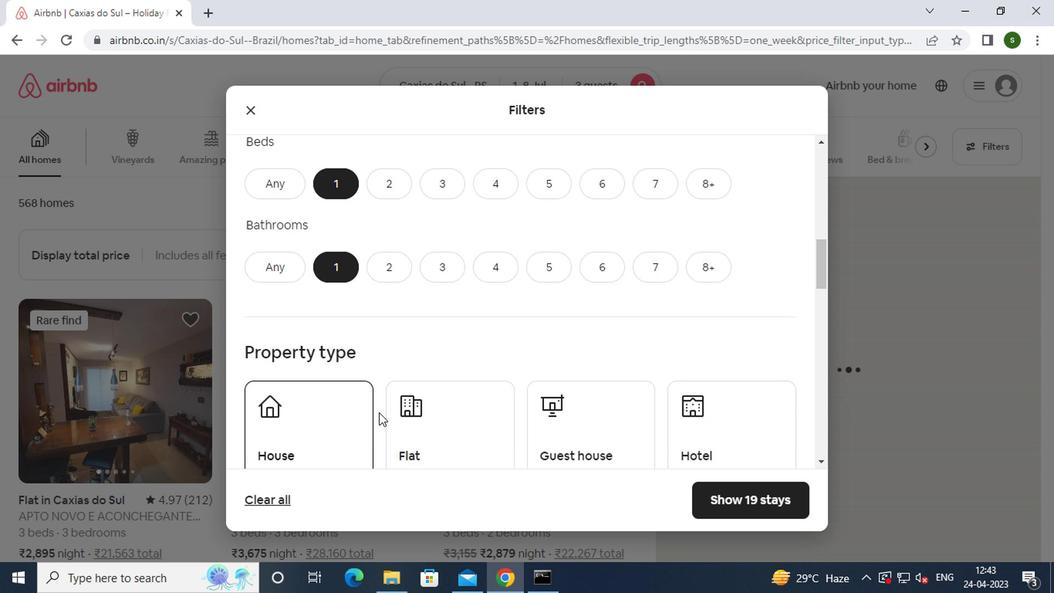 
Action: Mouse pressed left at (399, 359)
Screenshot: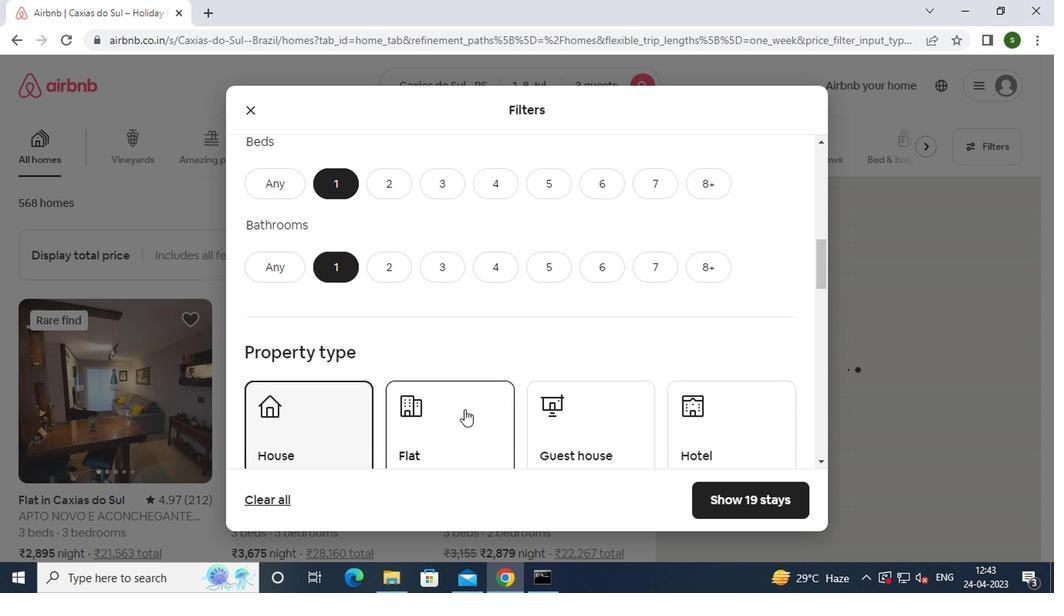 
Action: Mouse moved to (495, 356)
Screenshot: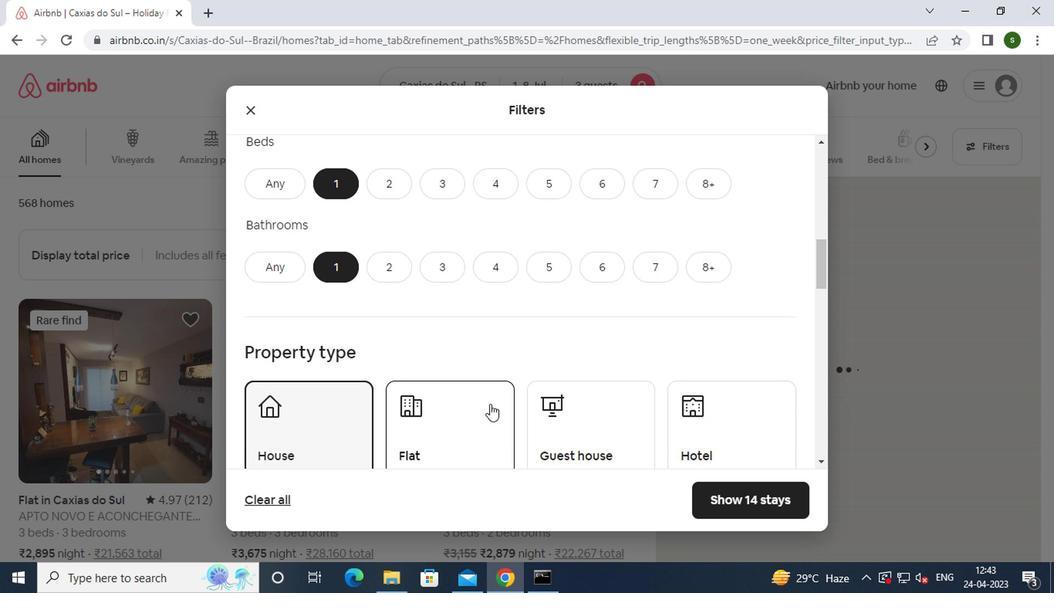 
Action: Mouse pressed left at (495, 356)
Screenshot: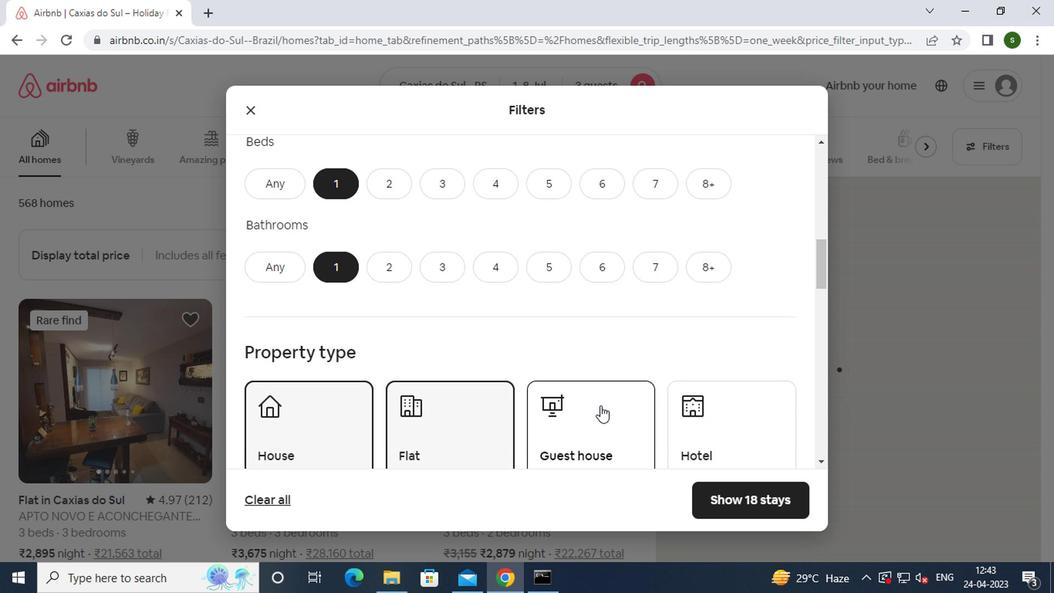 
Action: Mouse moved to (578, 355)
Screenshot: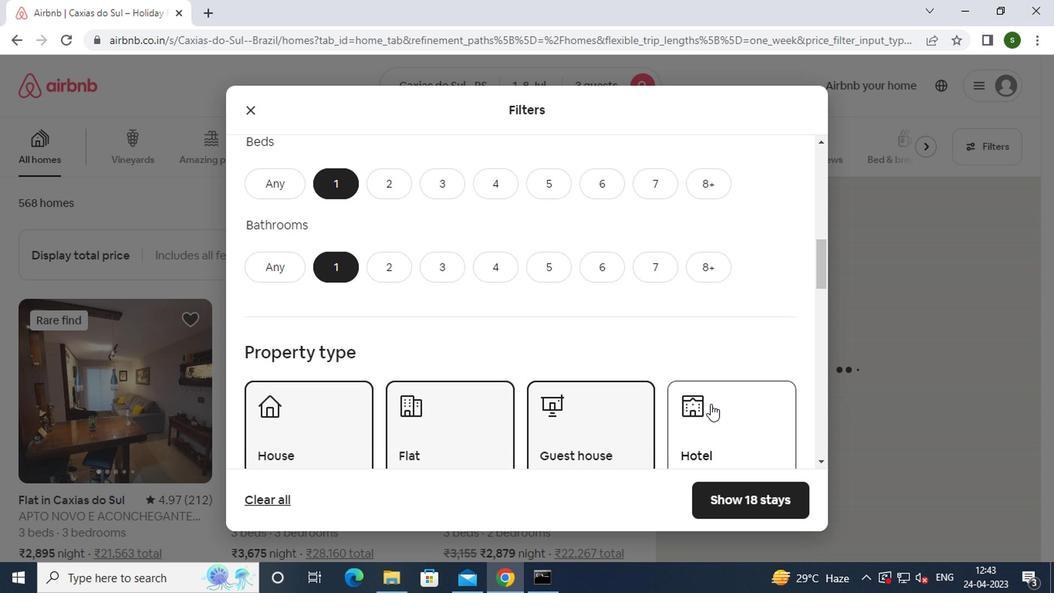 
Action: Mouse pressed left at (578, 355)
Screenshot: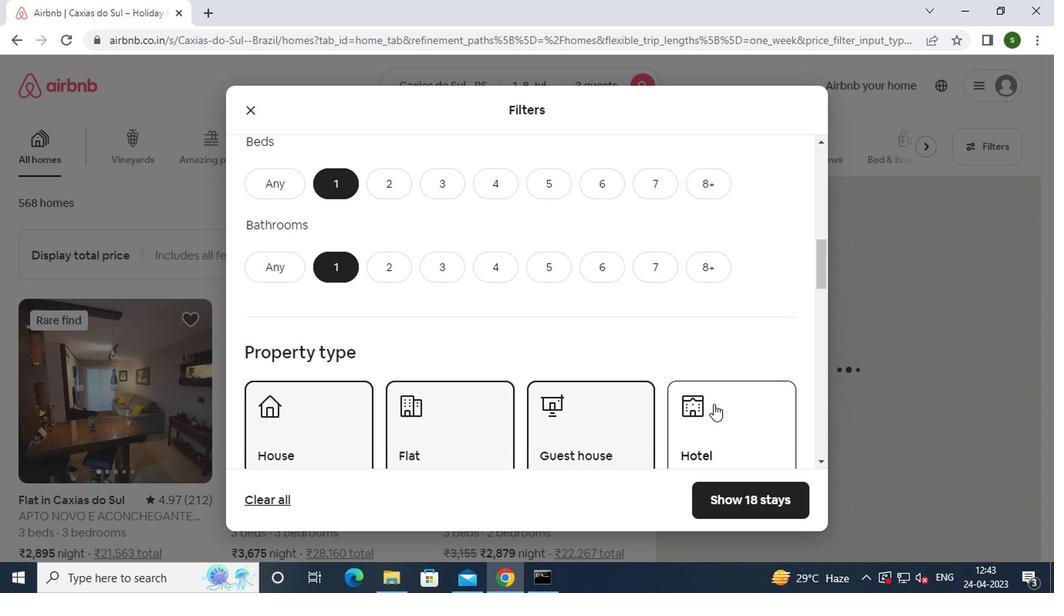 
Action: Mouse moved to (533, 324)
Screenshot: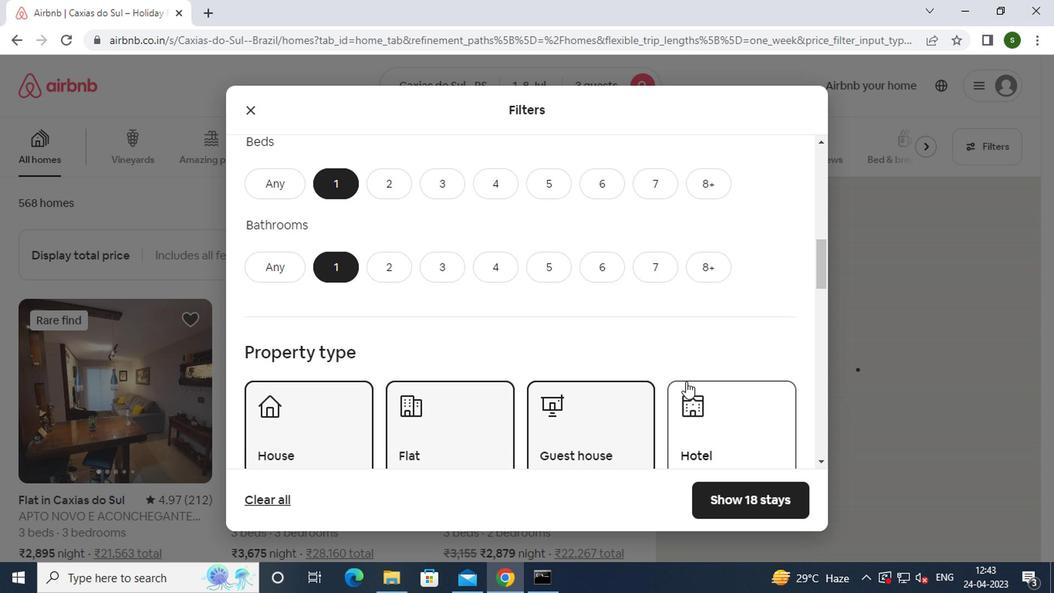 
Action: Mouse scrolled (533, 324) with delta (0, 0)
Screenshot: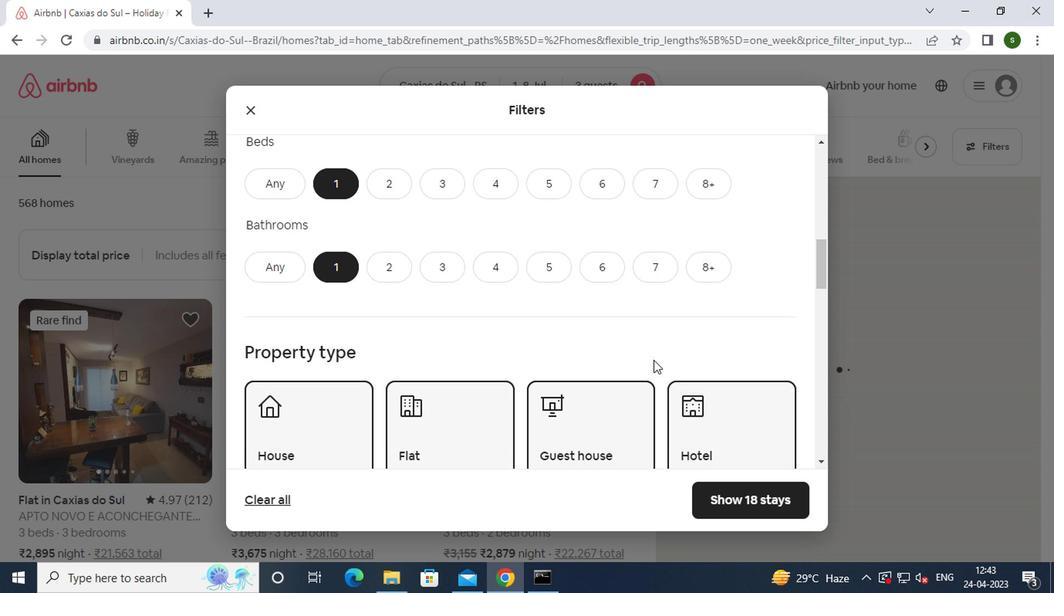 
Action: Mouse scrolled (533, 324) with delta (0, 0)
Screenshot: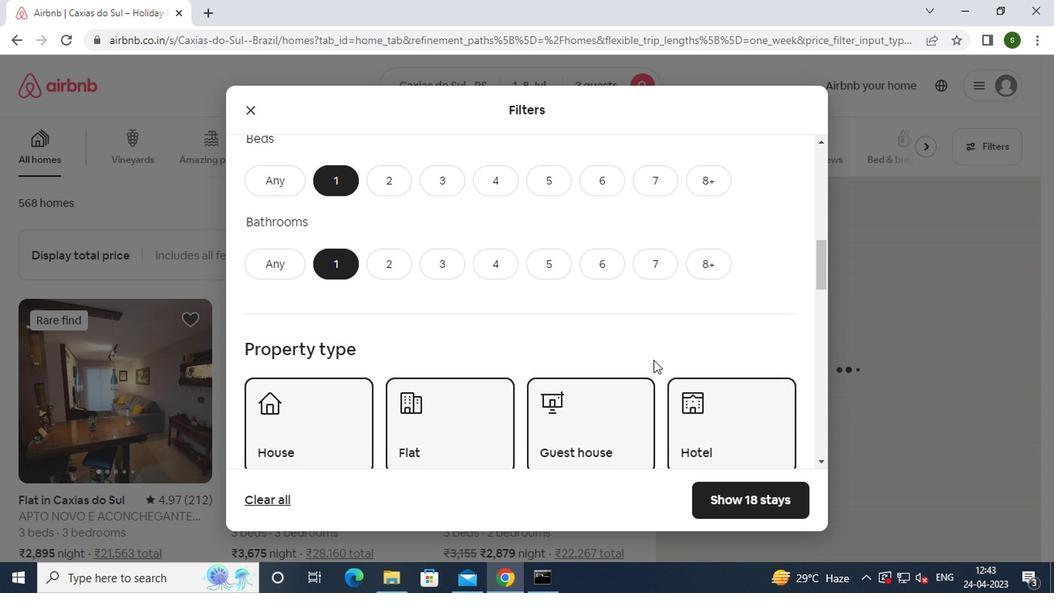 
Action: Mouse scrolled (533, 324) with delta (0, 0)
Screenshot: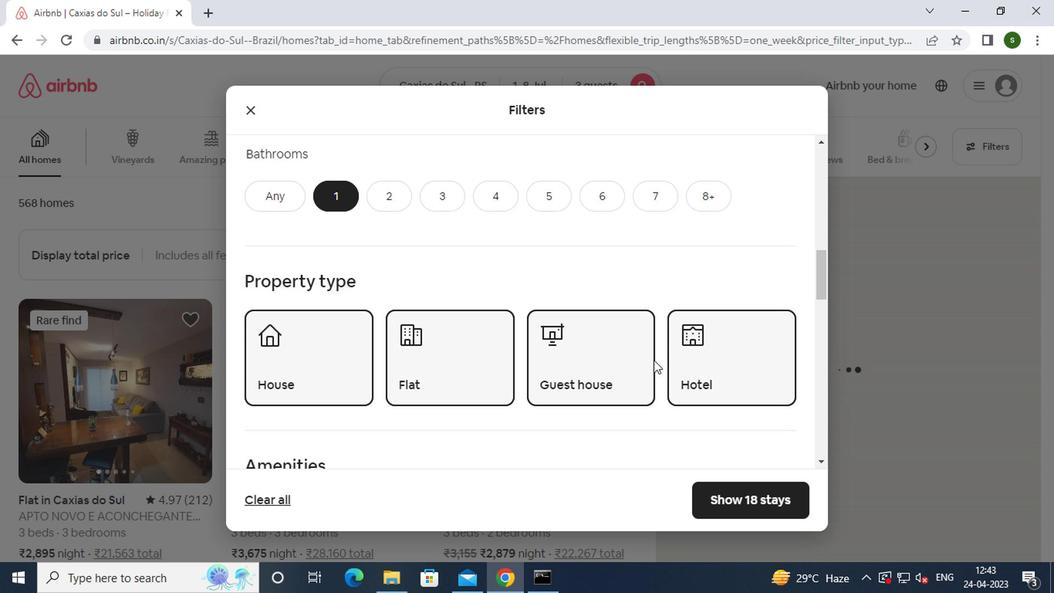 
Action: Mouse scrolled (533, 324) with delta (0, 0)
Screenshot: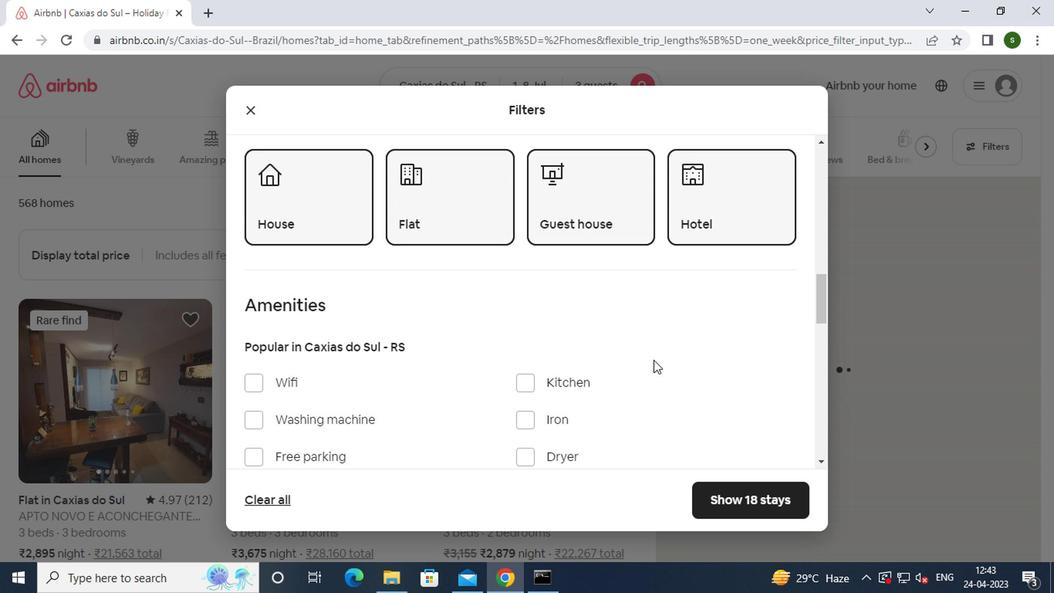 
Action: Mouse scrolled (533, 324) with delta (0, 0)
Screenshot: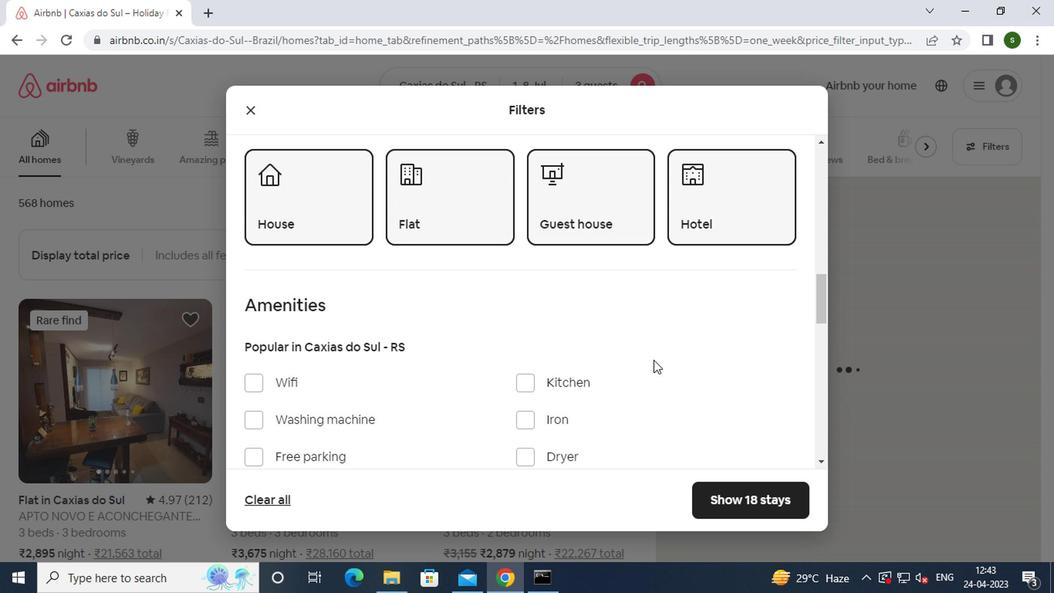 
Action: Mouse scrolled (533, 324) with delta (0, 0)
Screenshot: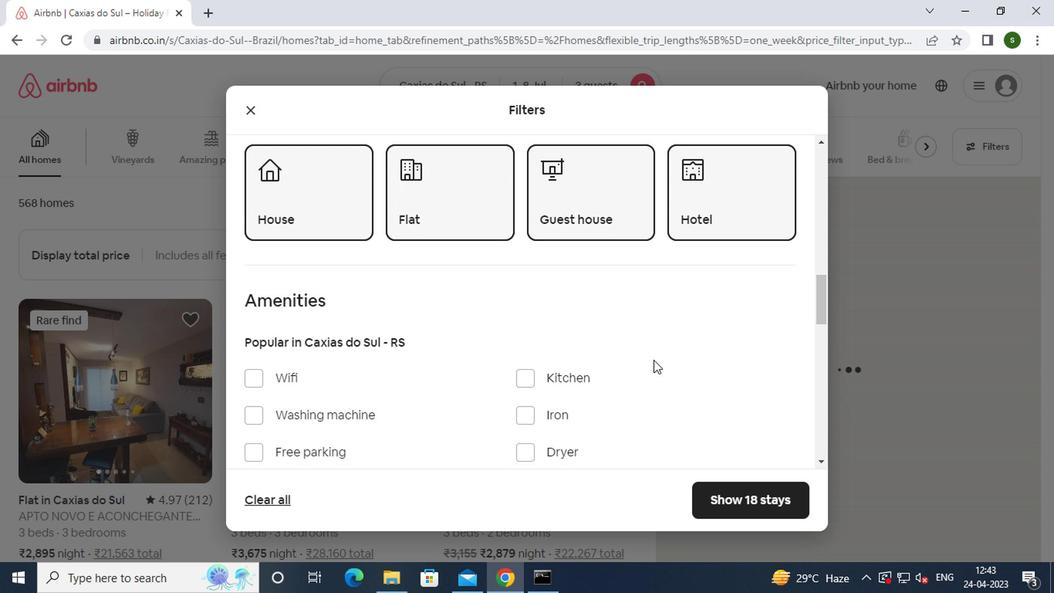 
Action: Mouse scrolled (533, 324) with delta (0, 0)
Screenshot: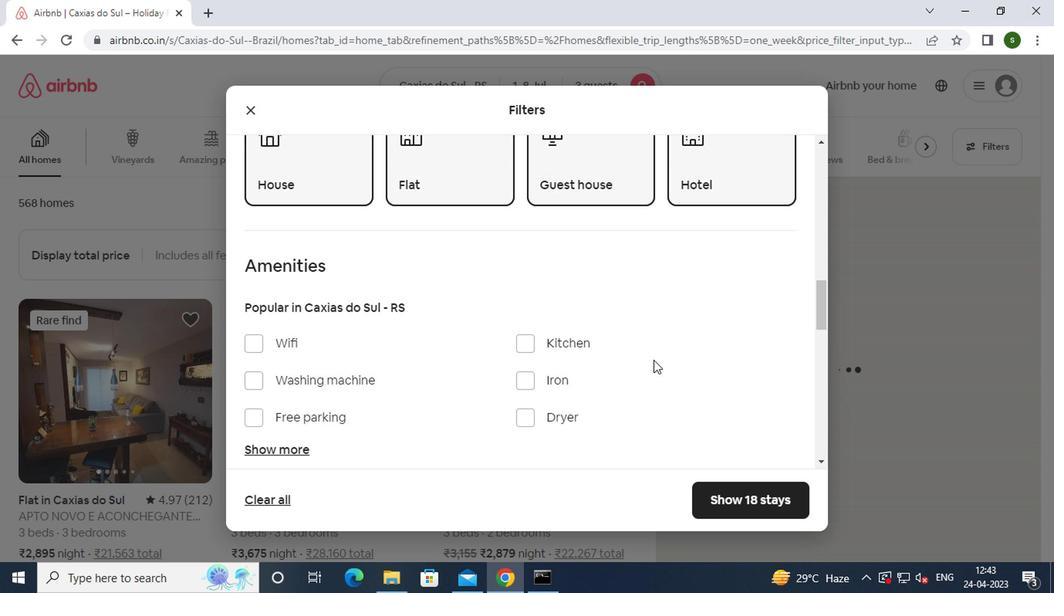 
Action: Mouse scrolled (533, 324) with delta (0, 0)
Screenshot: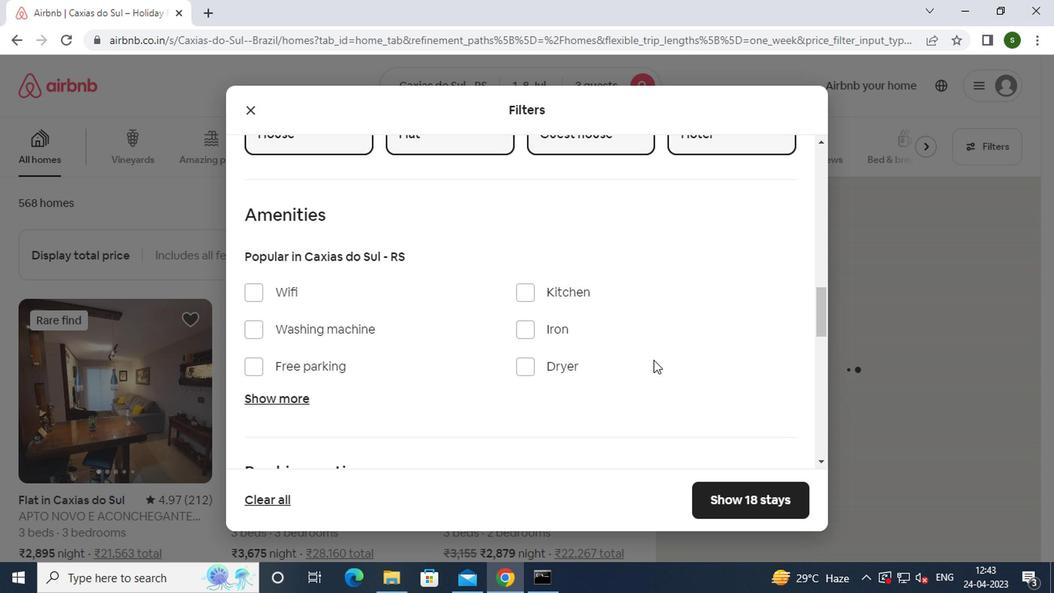 
Action: Mouse scrolled (533, 324) with delta (0, 0)
Screenshot: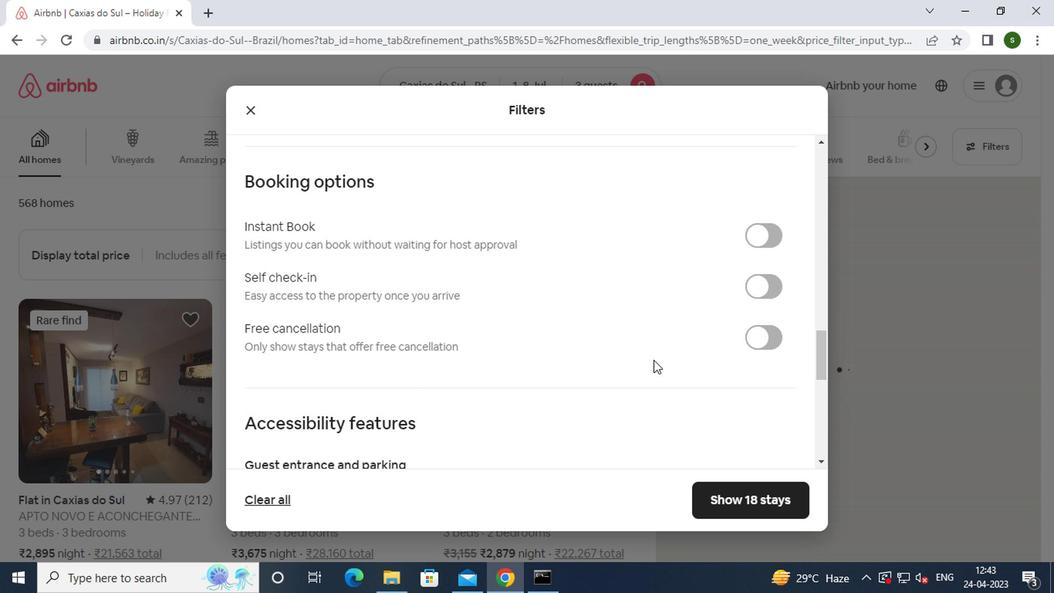 
Action: Mouse scrolled (533, 324) with delta (0, 0)
Screenshot: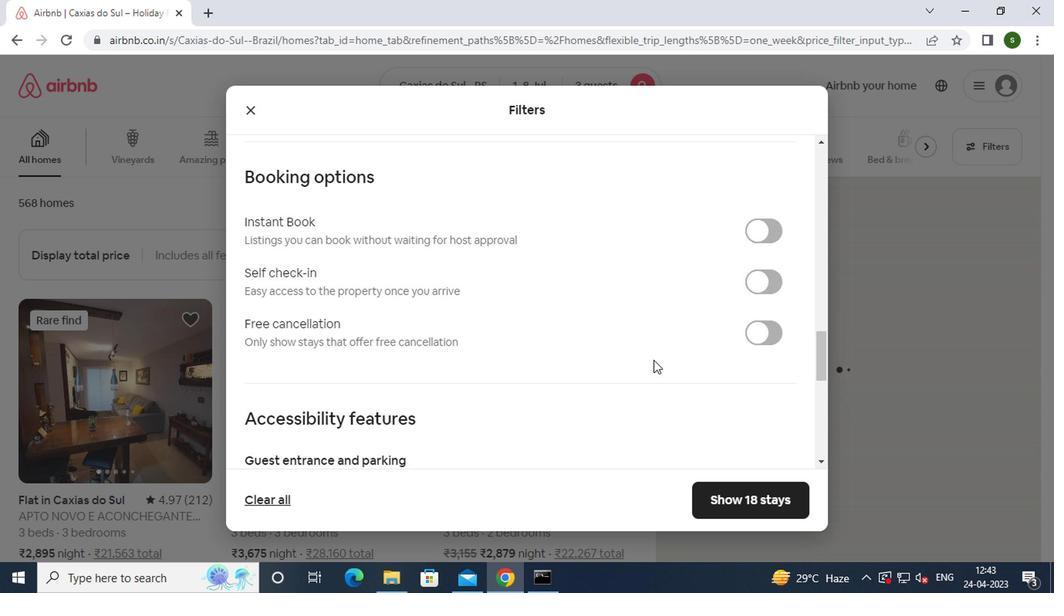 
Action: Mouse moved to (562, 279)
Screenshot: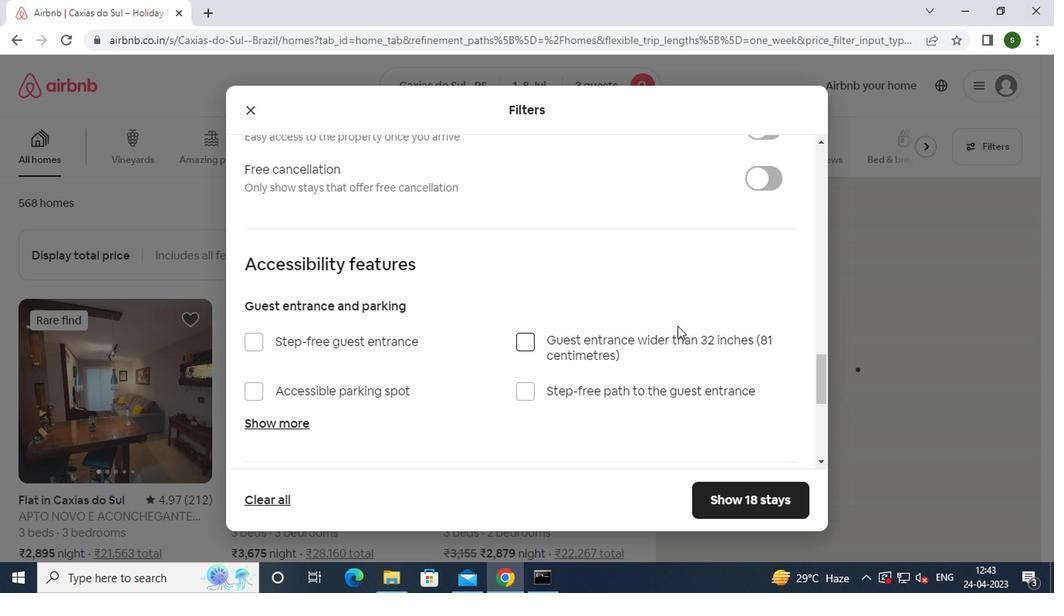 
Action: Mouse scrolled (562, 280) with delta (0, 0)
Screenshot: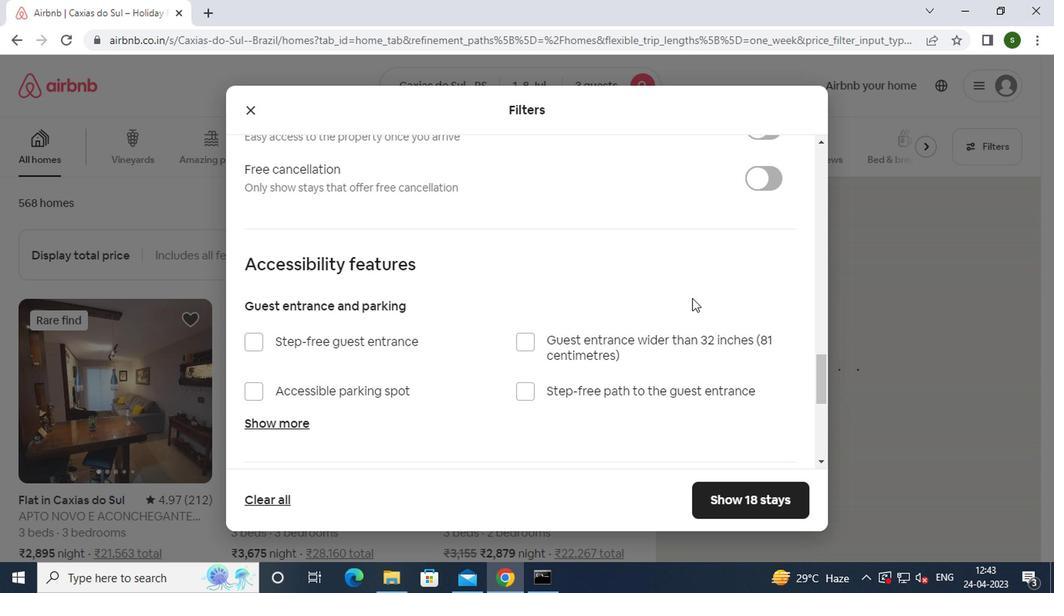 
Action: Mouse scrolled (562, 280) with delta (0, 0)
Screenshot: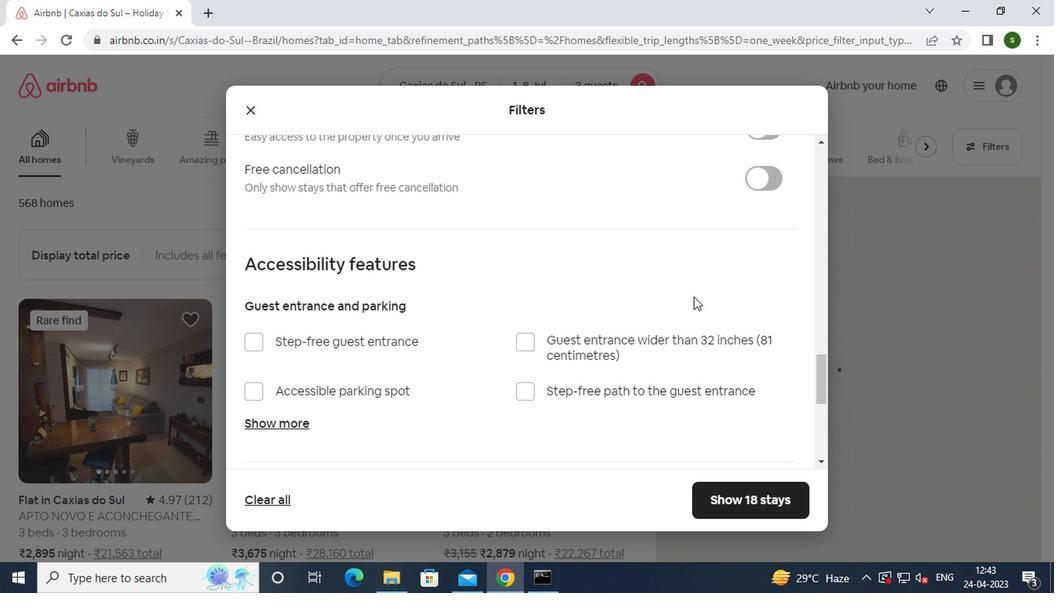 
Action: Mouse moved to (607, 266)
Screenshot: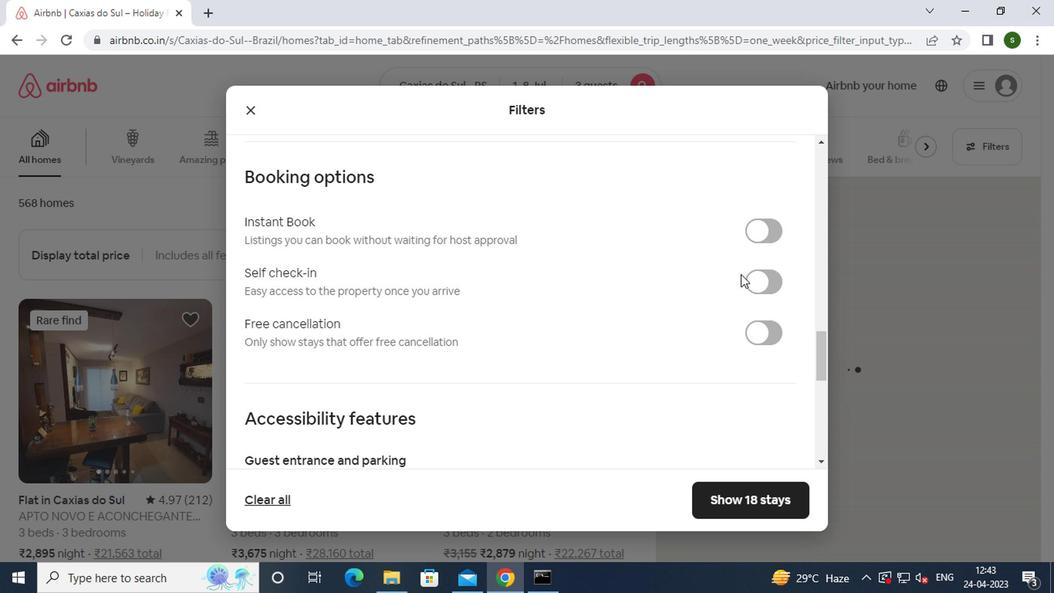 
Action: Mouse pressed left at (607, 266)
Screenshot: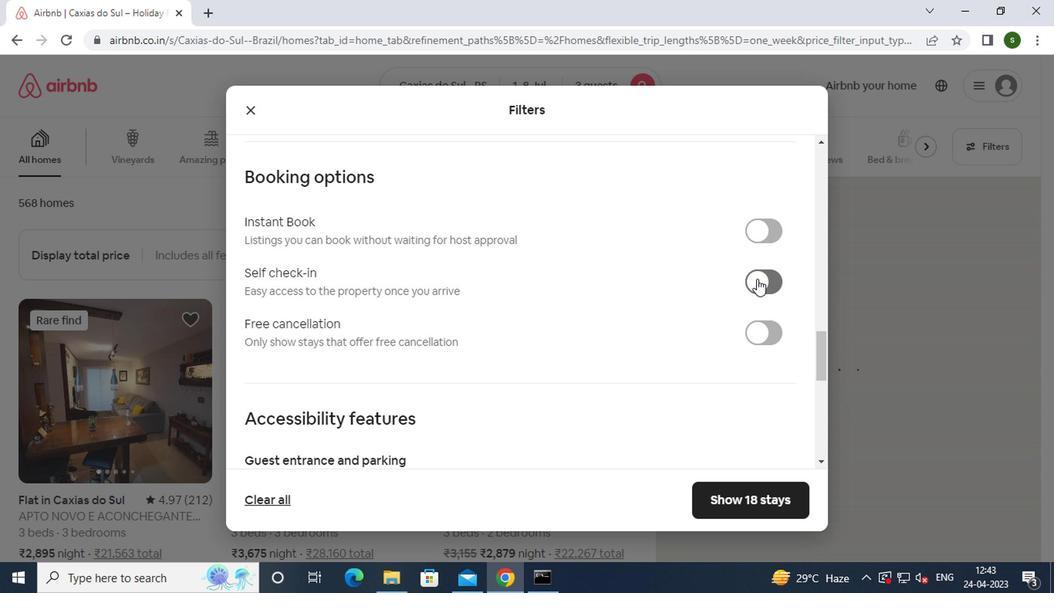 
Action: Mouse moved to (554, 282)
Screenshot: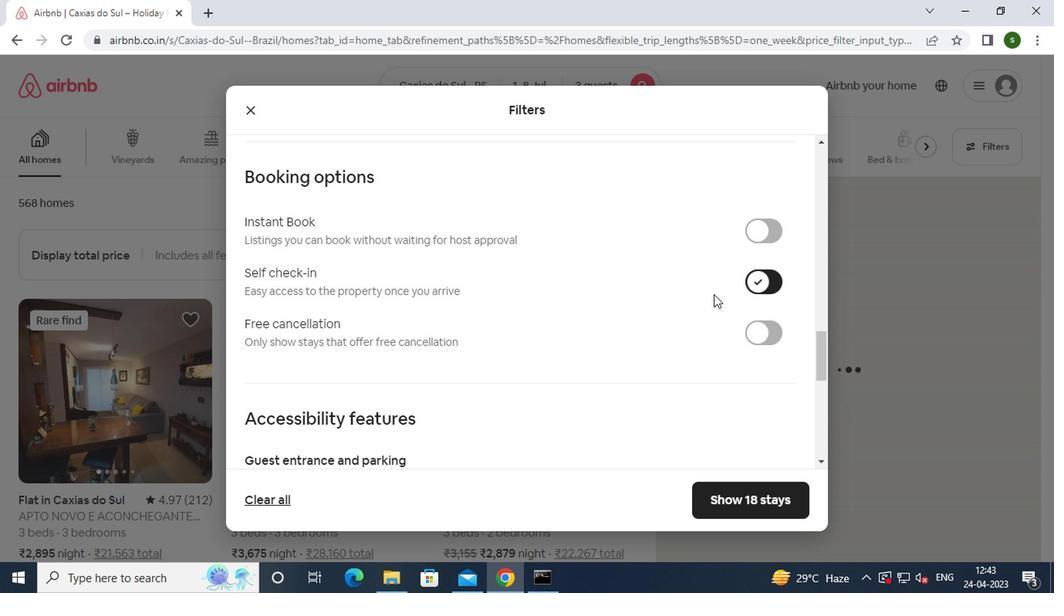 
Action: Mouse scrolled (554, 282) with delta (0, 0)
Screenshot: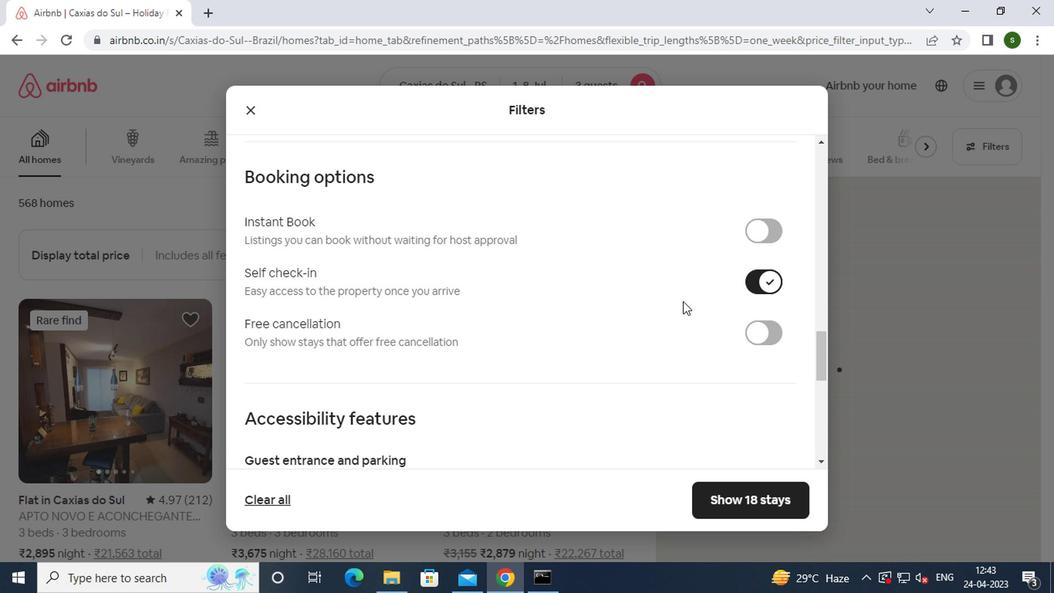 
Action: Mouse scrolled (554, 282) with delta (0, 0)
Screenshot: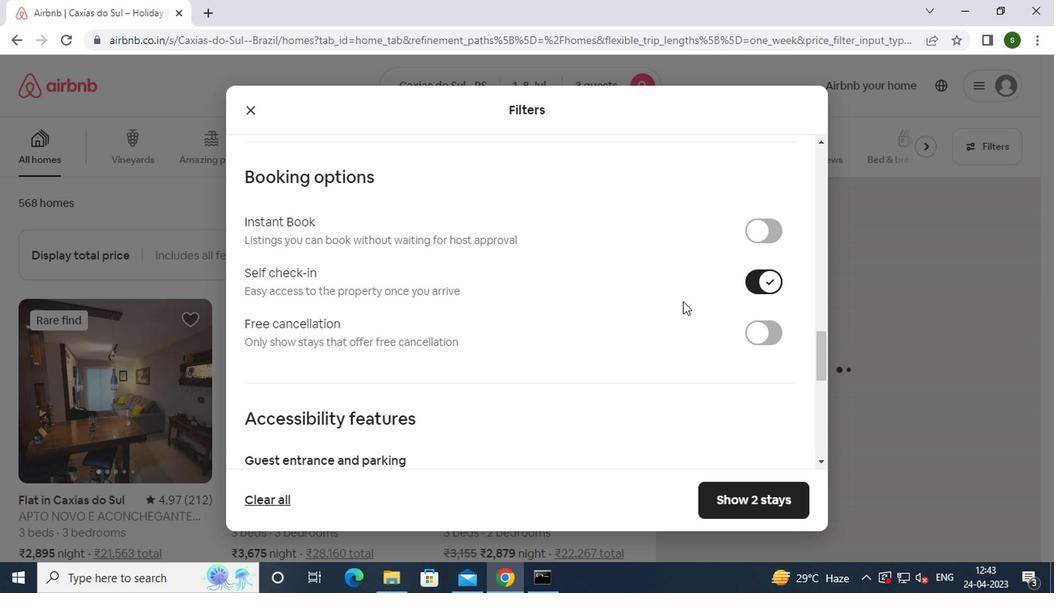 
Action: Mouse scrolled (554, 282) with delta (0, 0)
Screenshot: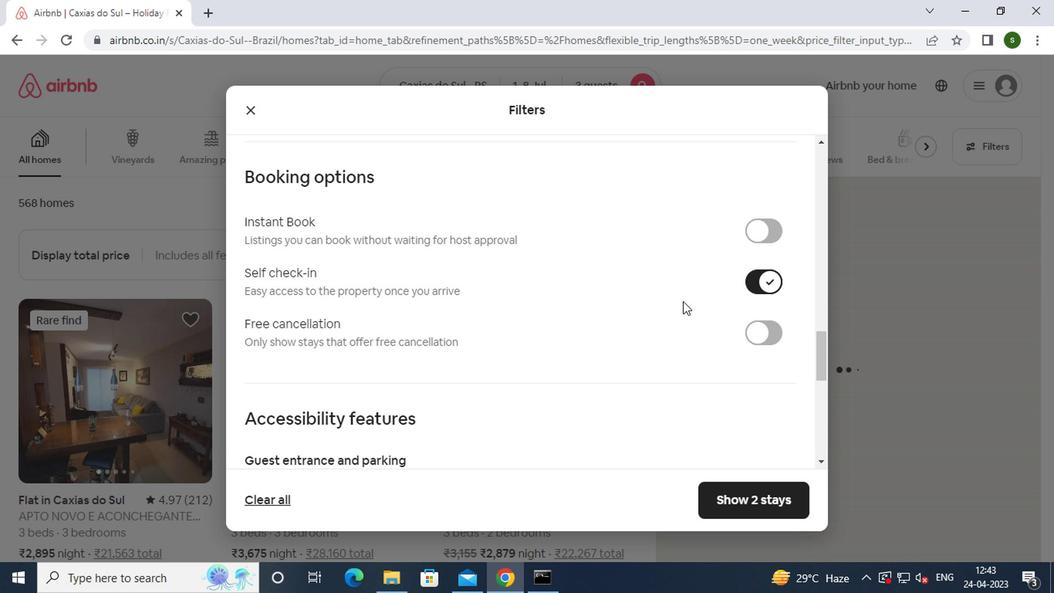 
Action: Mouse scrolled (554, 282) with delta (0, 0)
Screenshot: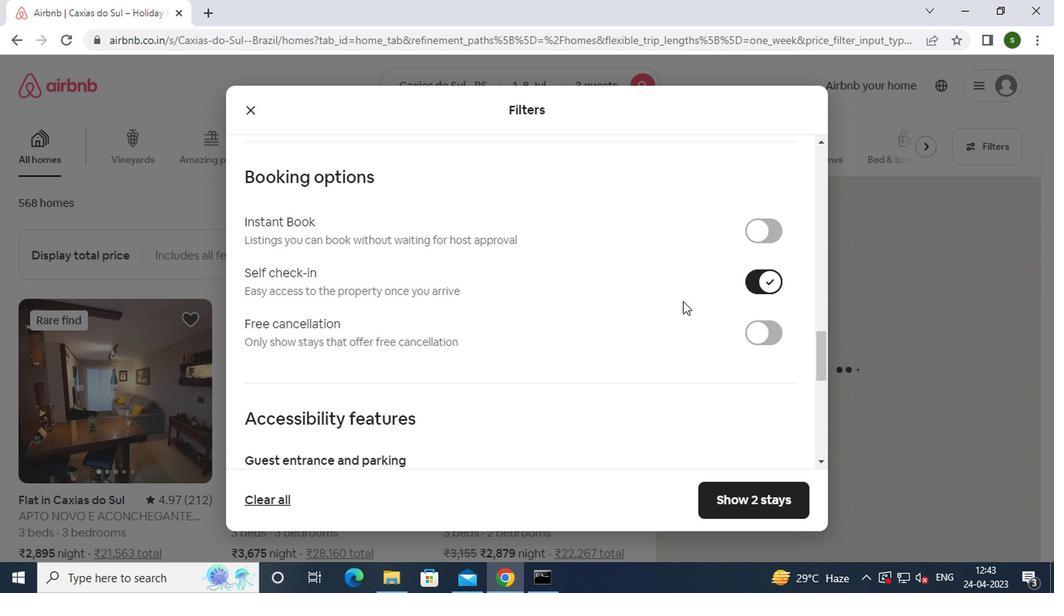 
Action: Mouse scrolled (554, 282) with delta (0, 0)
Screenshot: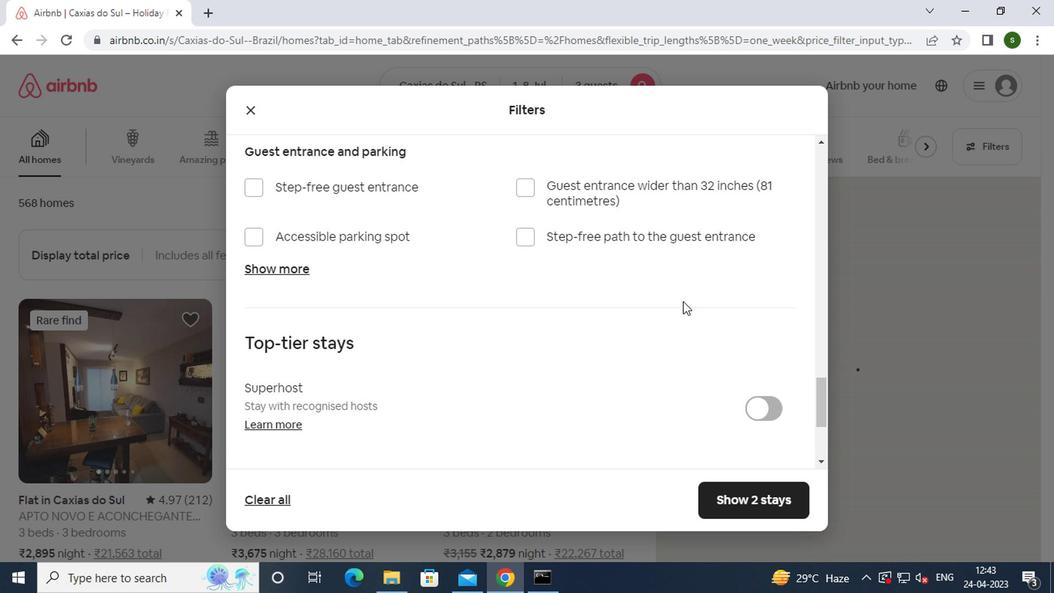 
Action: Mouse scrolled (554, 282) with delta (0, 0)
Screenshot: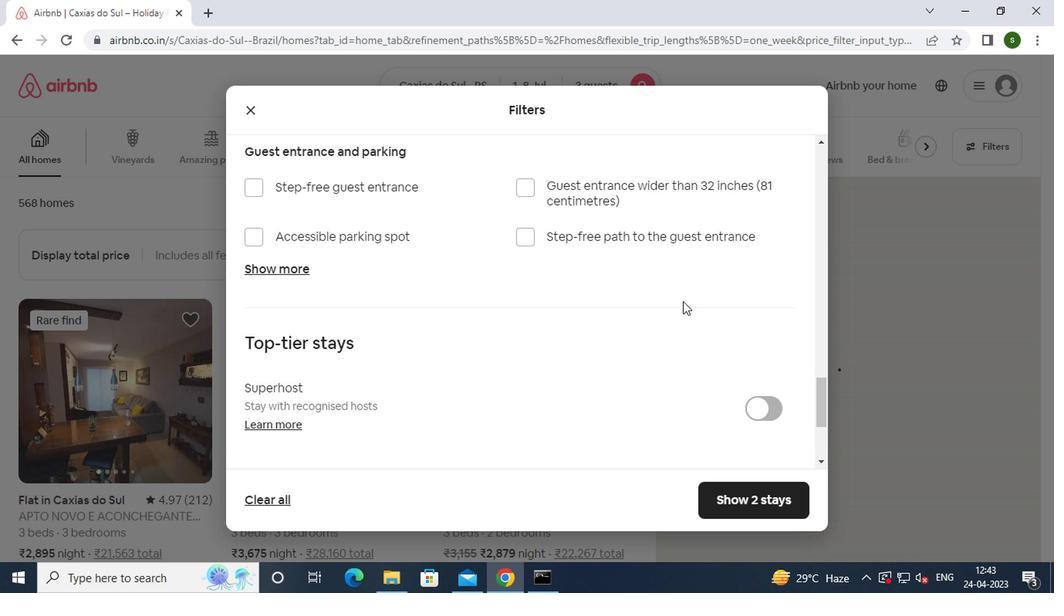 
Action: Mouse scrolled (554, 282) with delta (0, 0)
Screenshot: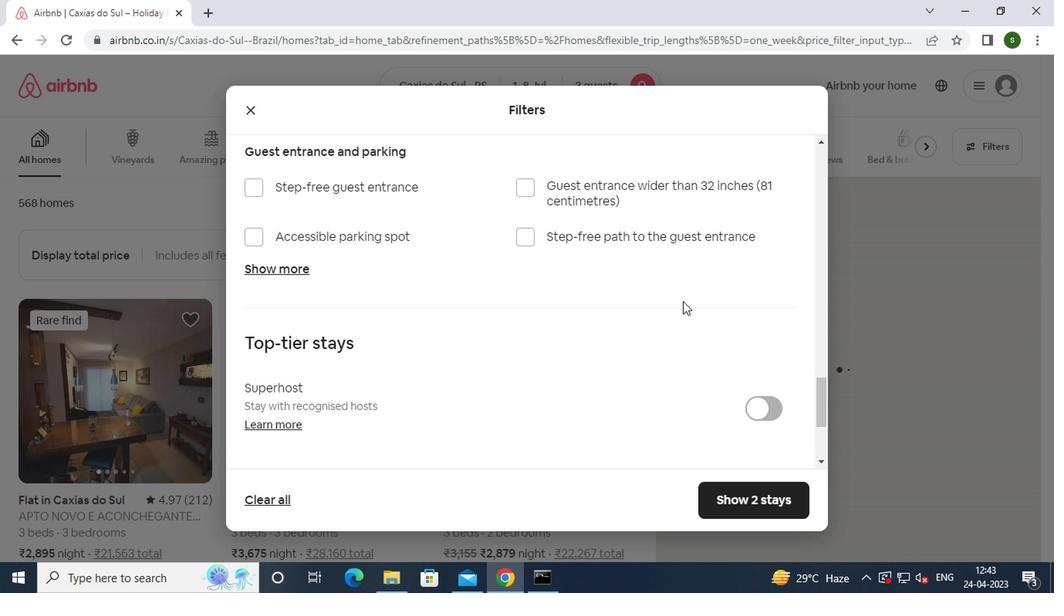 
Action: Mouse scrolled (554, 282) with delta (0, 0)
Screenshot: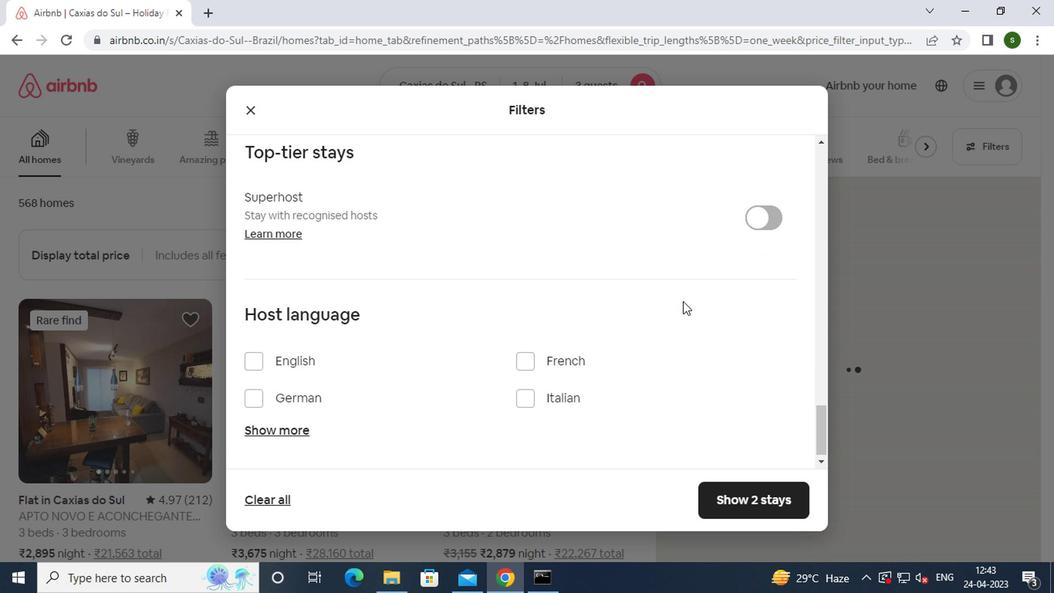 
Action: Mouse moved to (579, 417)
Screenshot: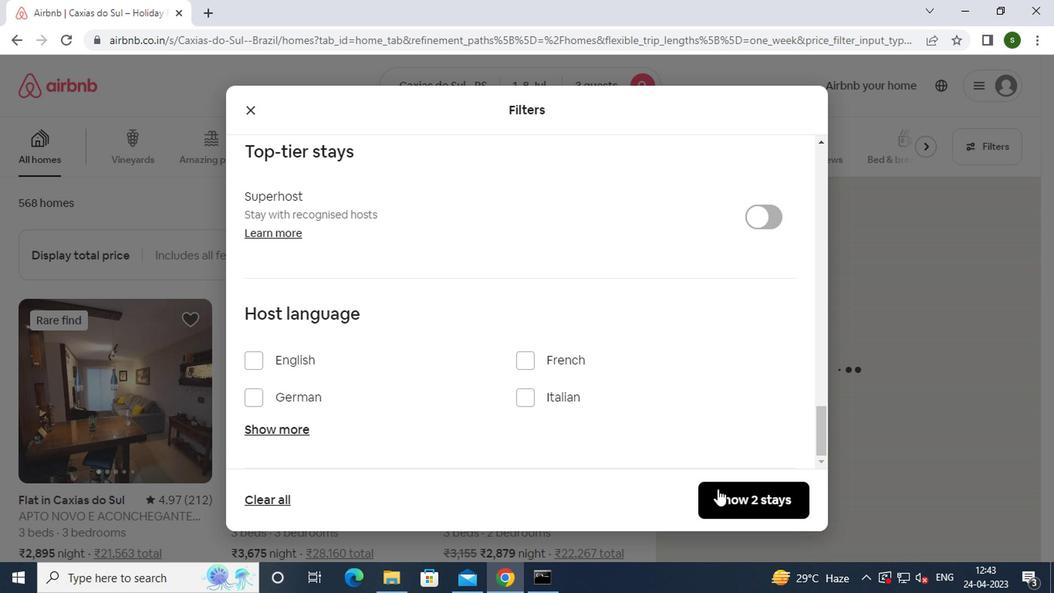 
Action: Mouse pressed left at (579, 417)
Screenshot: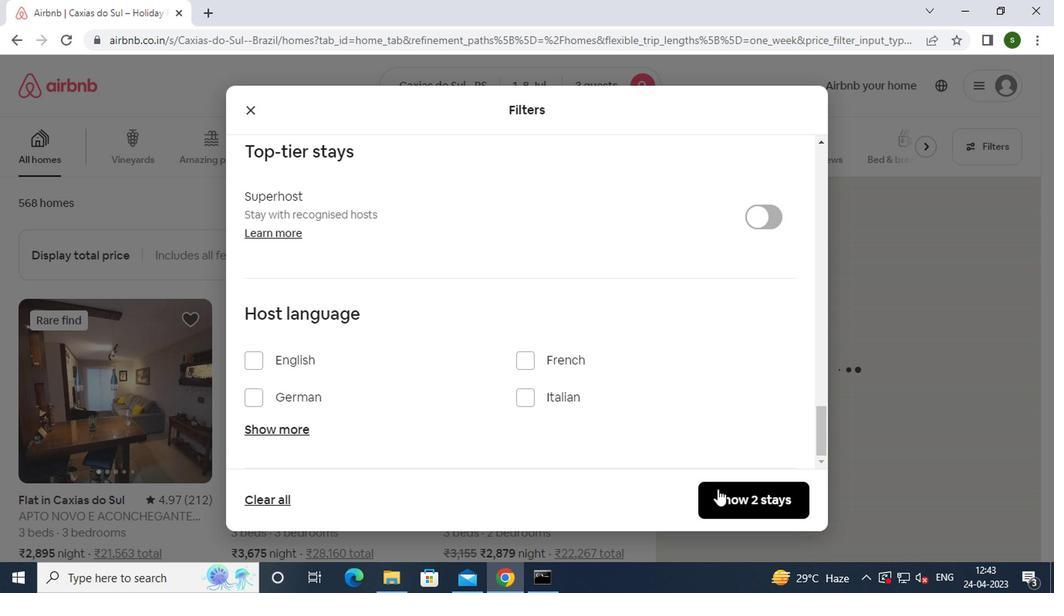 
Action: Mouse moved to (439, 220)
Screenshot: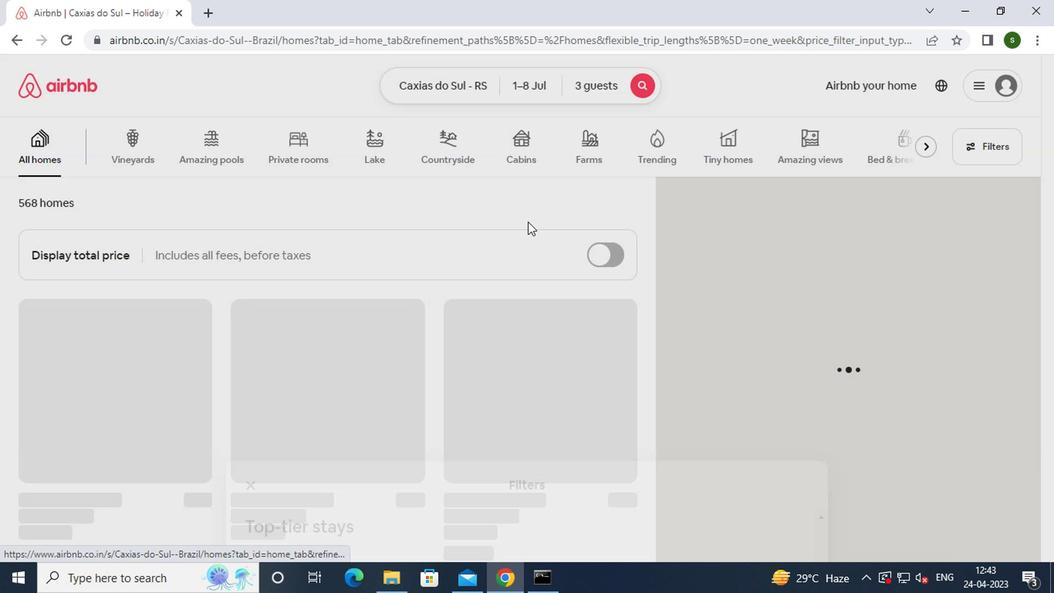 
